 Task: Search one way flight ticket for 4 adults, 1 infant in seat and 1 infant on lap in premium economy from Lexington: Blue Grass Airport to Jackson: Jackson Hole Airport on 5-2-2023. Choice of flights is Southwest. Number of bags: 2 carry on bags and 1 checked bag. Price is upto 60000. Outbound departure time preference is 6:30.
Action: Mouse moved to (373, 330)
Screenshot: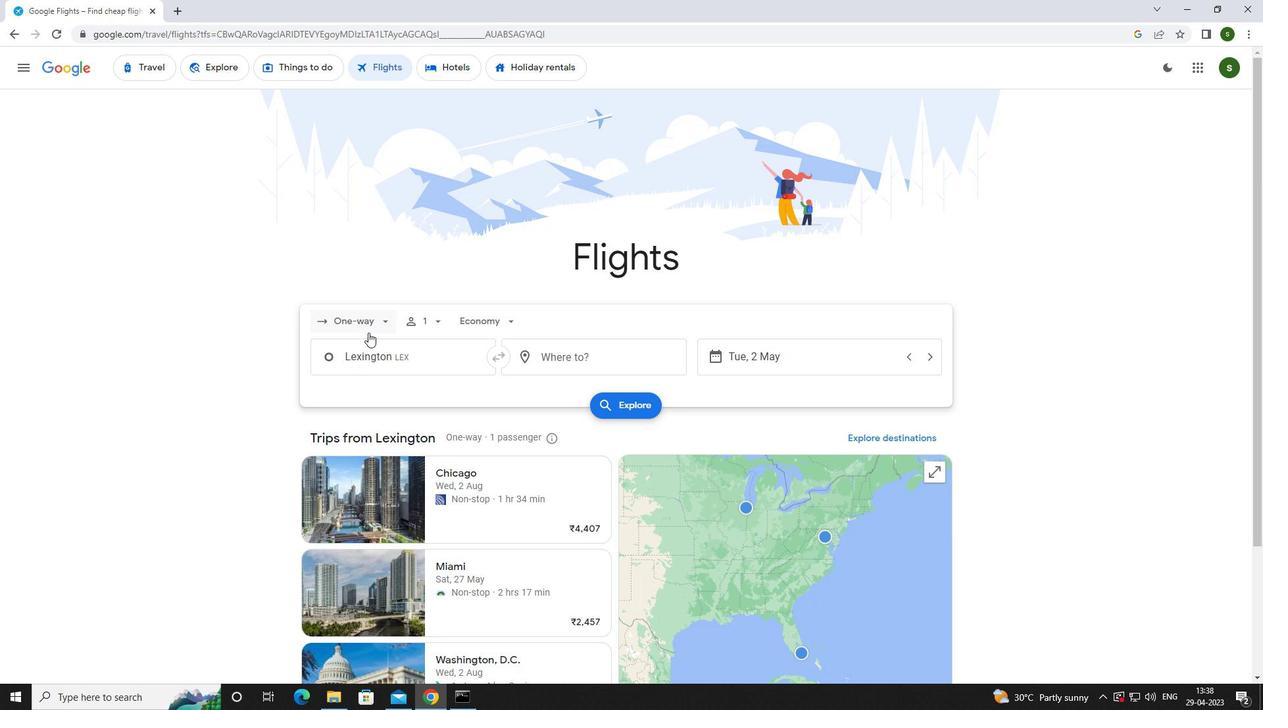 
Action: Mouse pressed left at (373, 330)
Screenshot: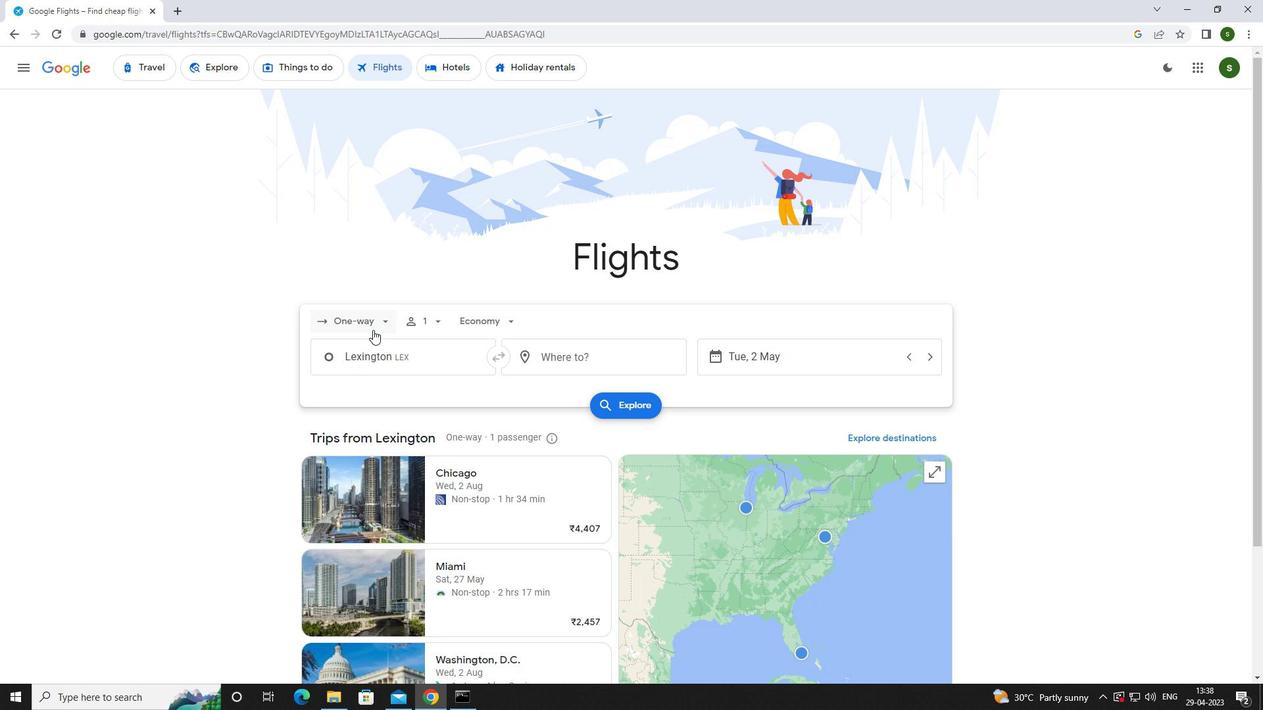 
Action: Mouse moved to (375, 379)
Screenshot: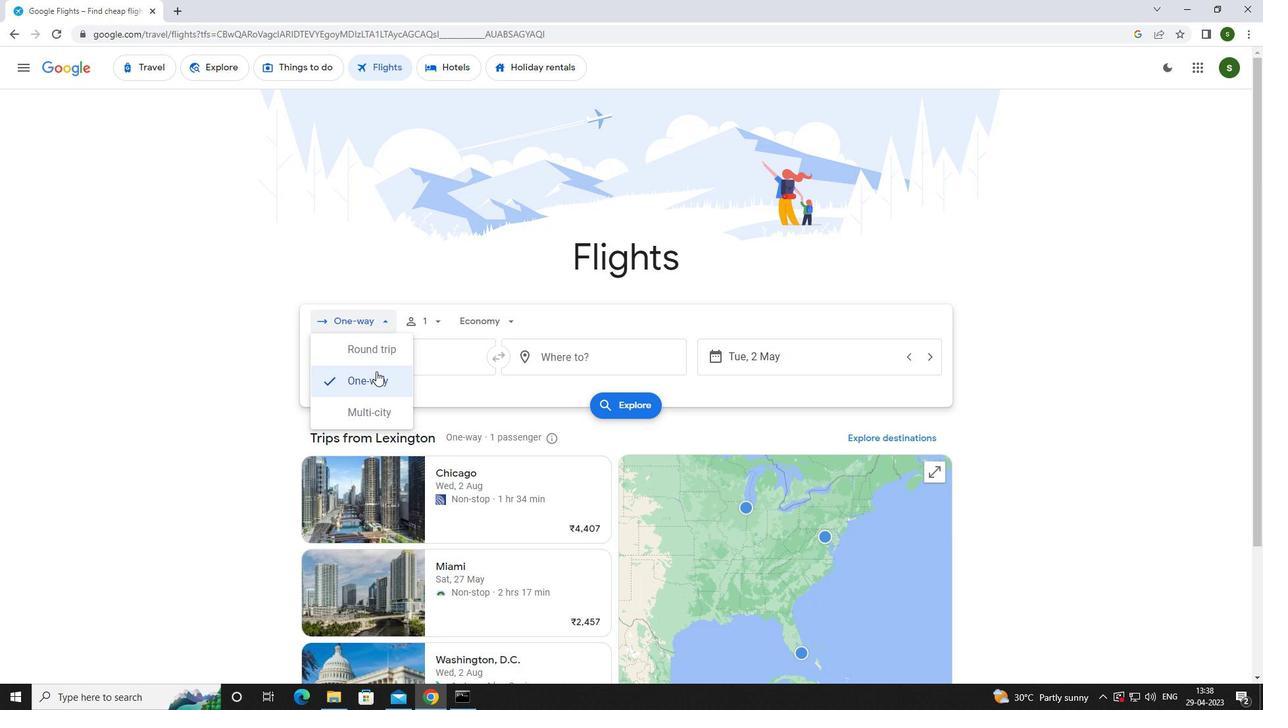 
Action: Mouse pressed left at (375, 379)
Screenshot: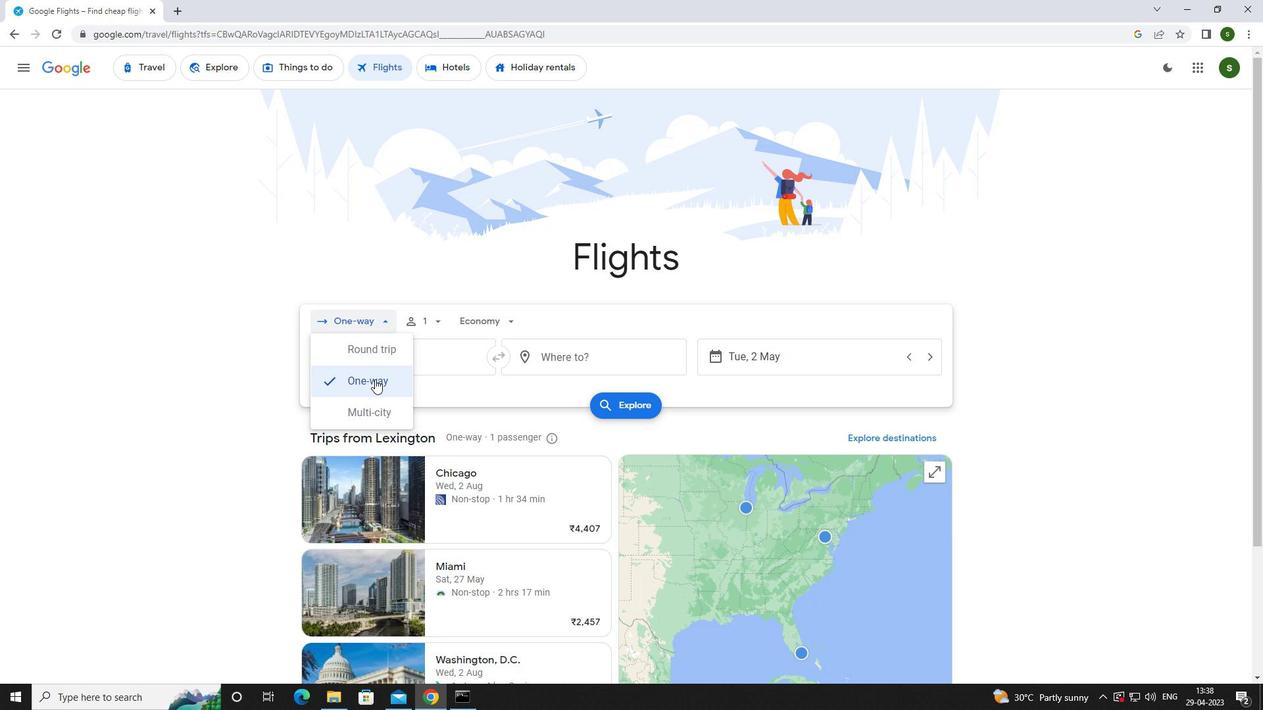 
Action: Mouse moved to (434, 322)
Screenshot: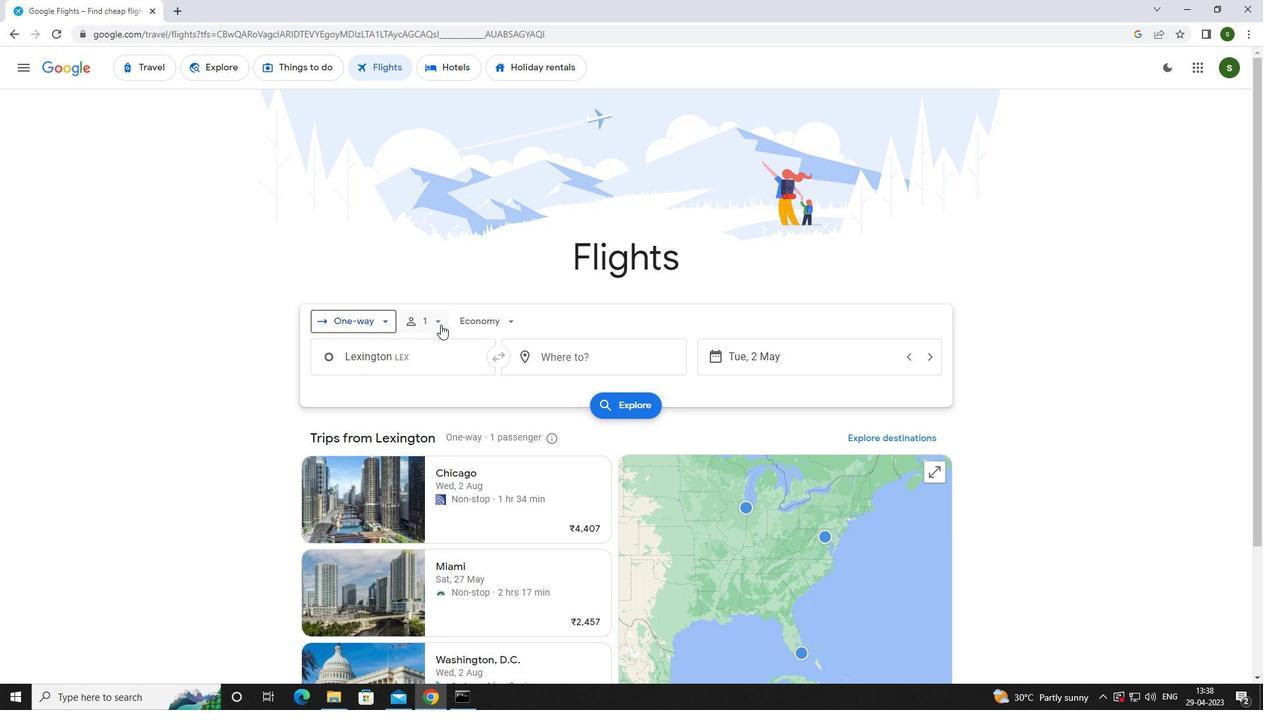
Action: Mouse pressed left at (434, 322)
Screenshot: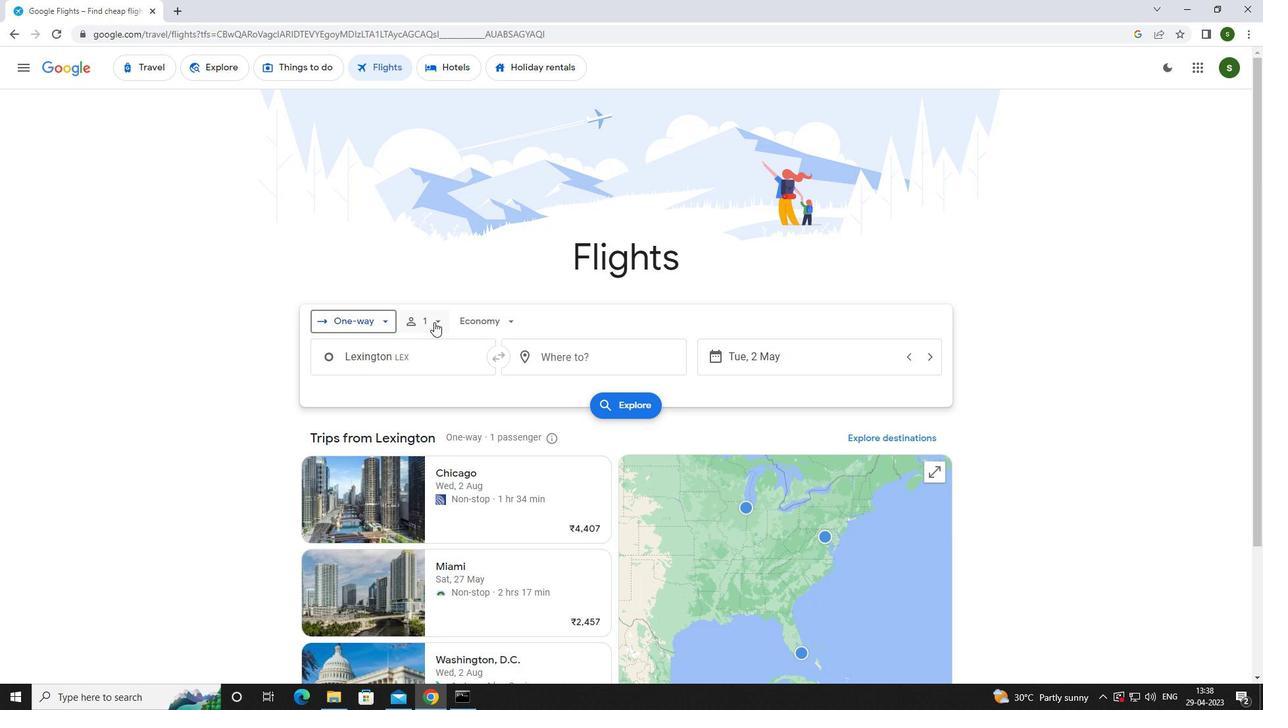 
Action: Mouse moved to (540, 355)
Screenshot: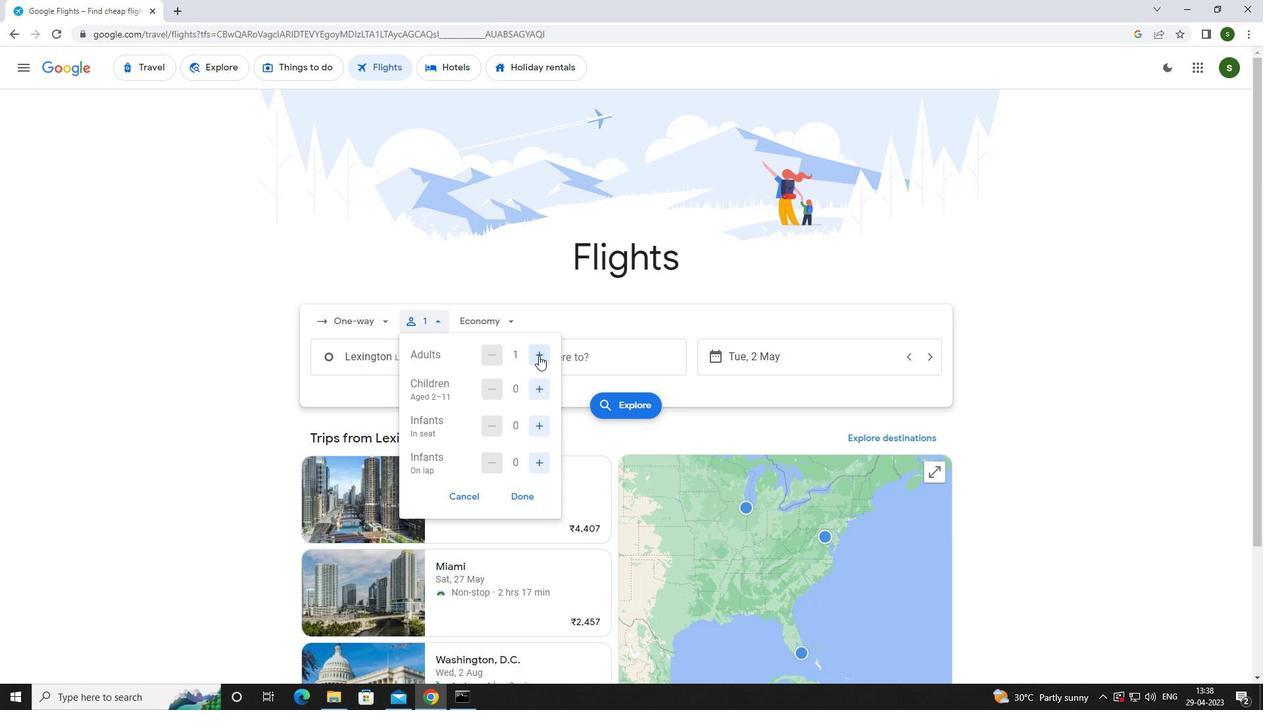 
Action: Mouse pressed left at (540, 355)
Screenshot: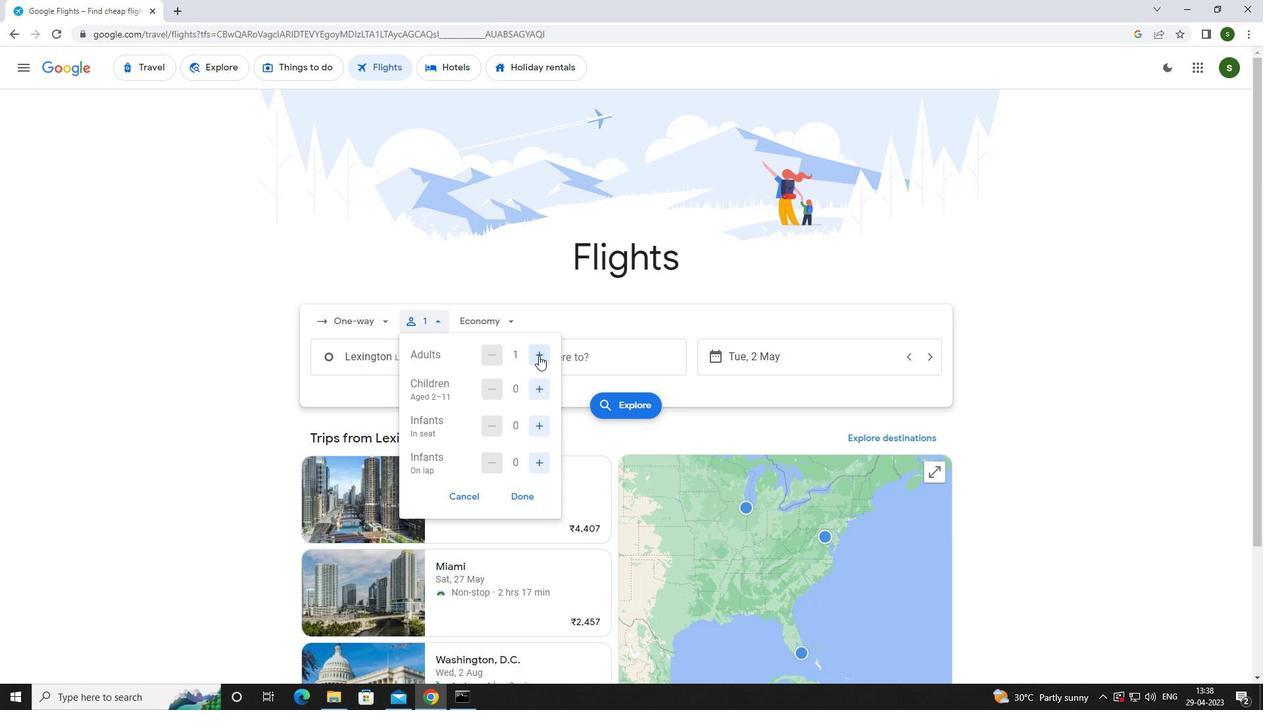 
Action: Mouse pressed left at (540, 355)
Screenshot: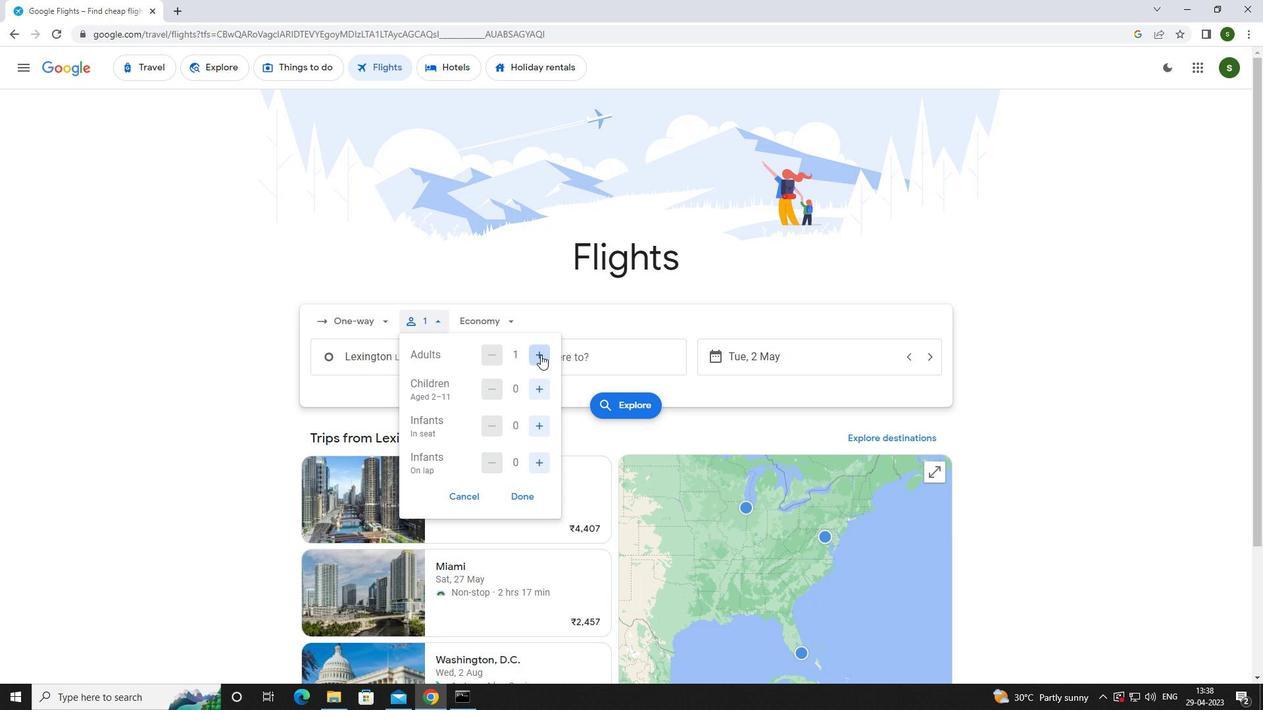 
Action: Mouse pressed left at (540, 355)
Screenshot: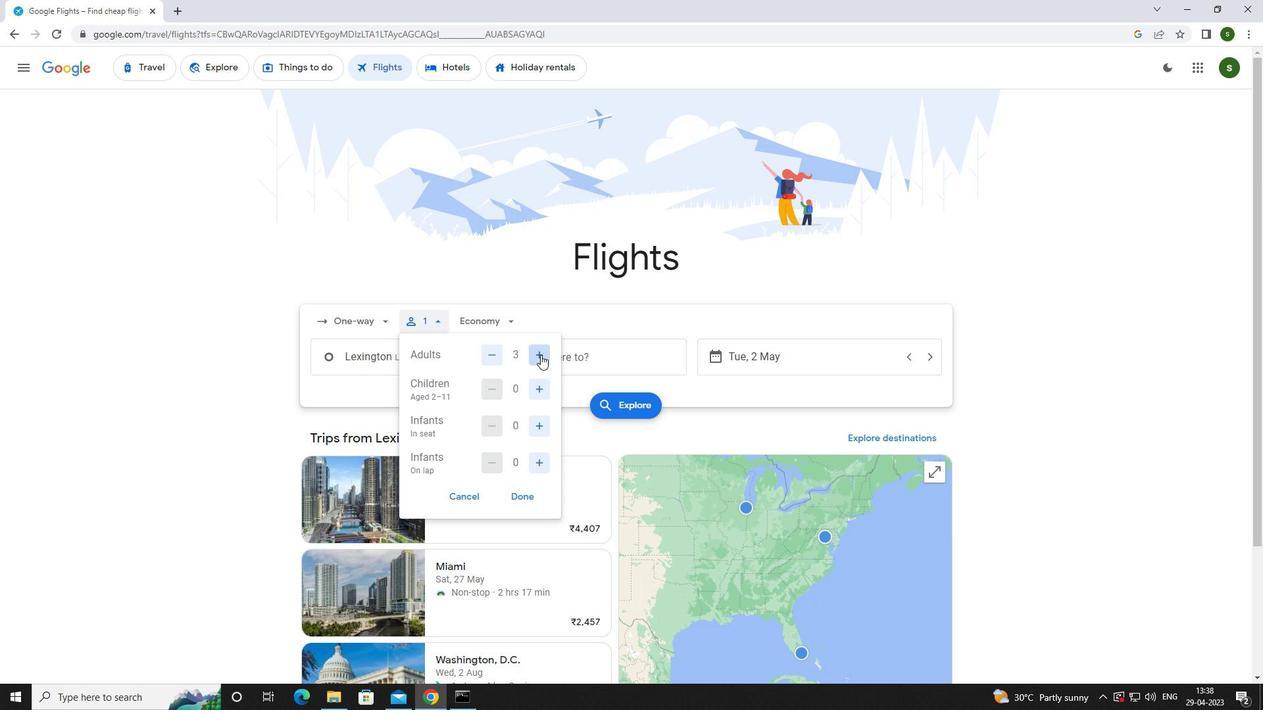 
Action: Mouse moved to (538, 429)
Screenshot: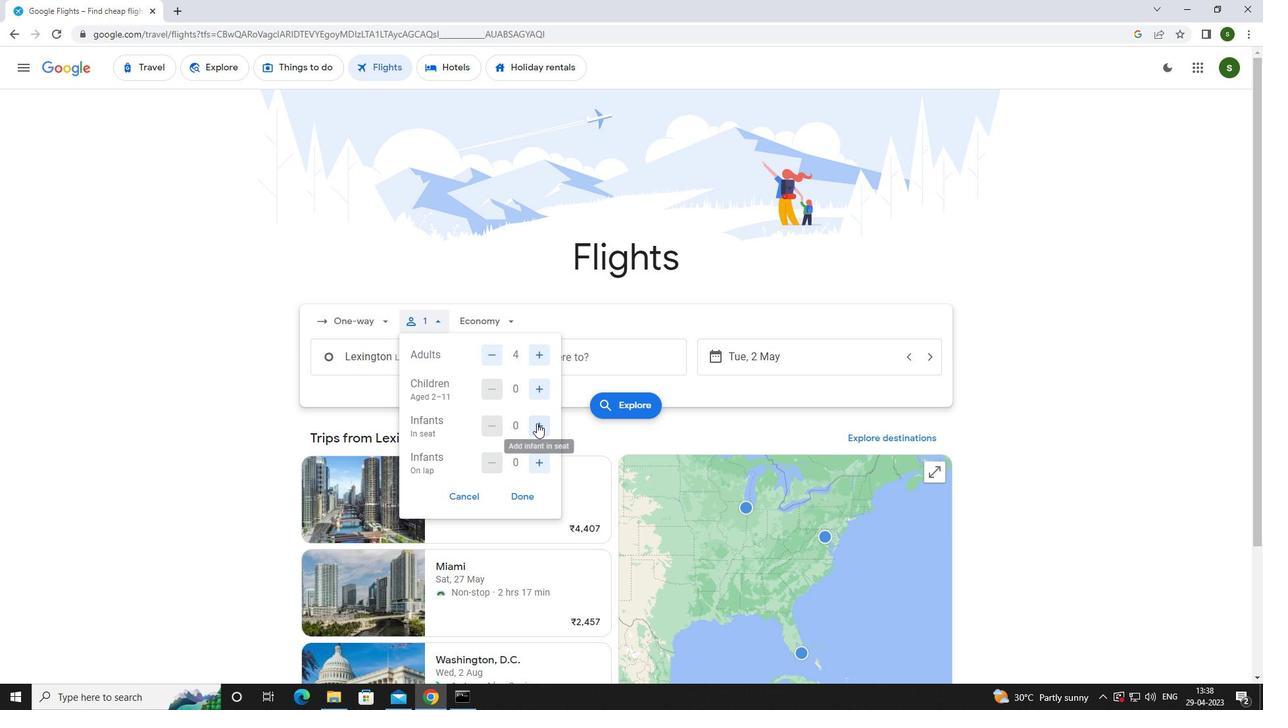 
Action: Mouse pressed left at (538, 429)
Screenshot: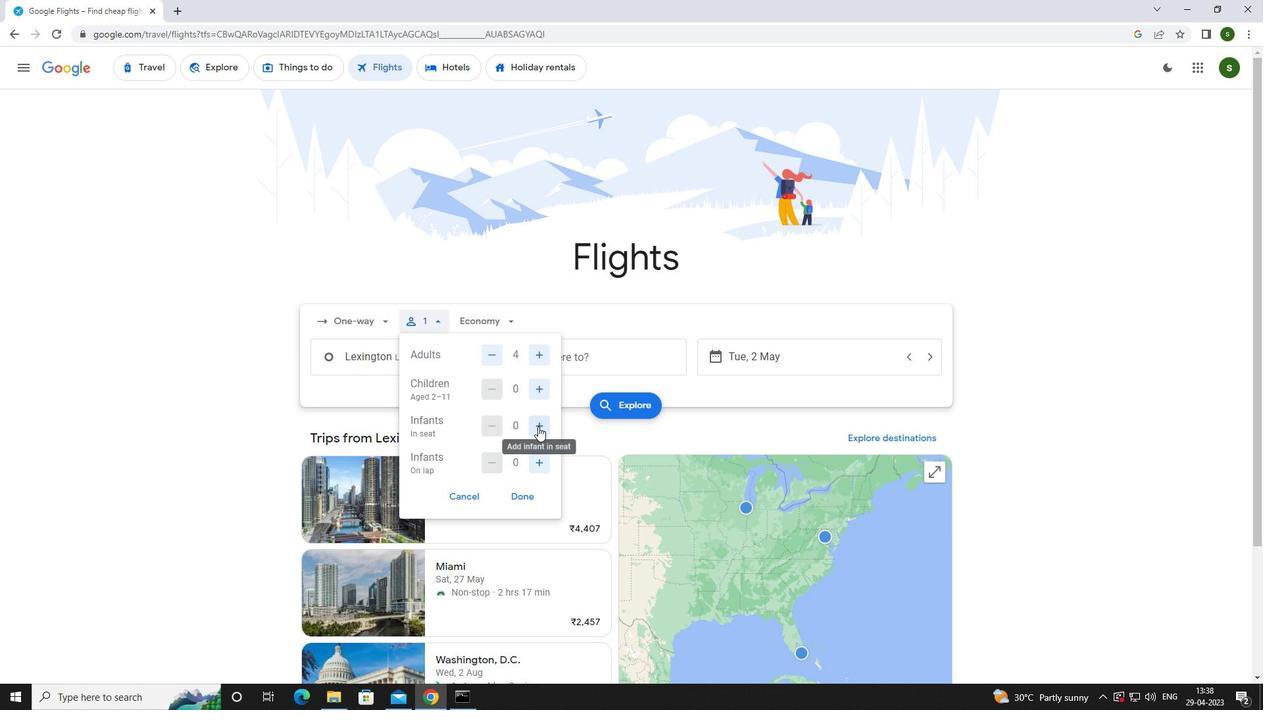 
Action: Mouse moved to (541, 463)
Screenshot: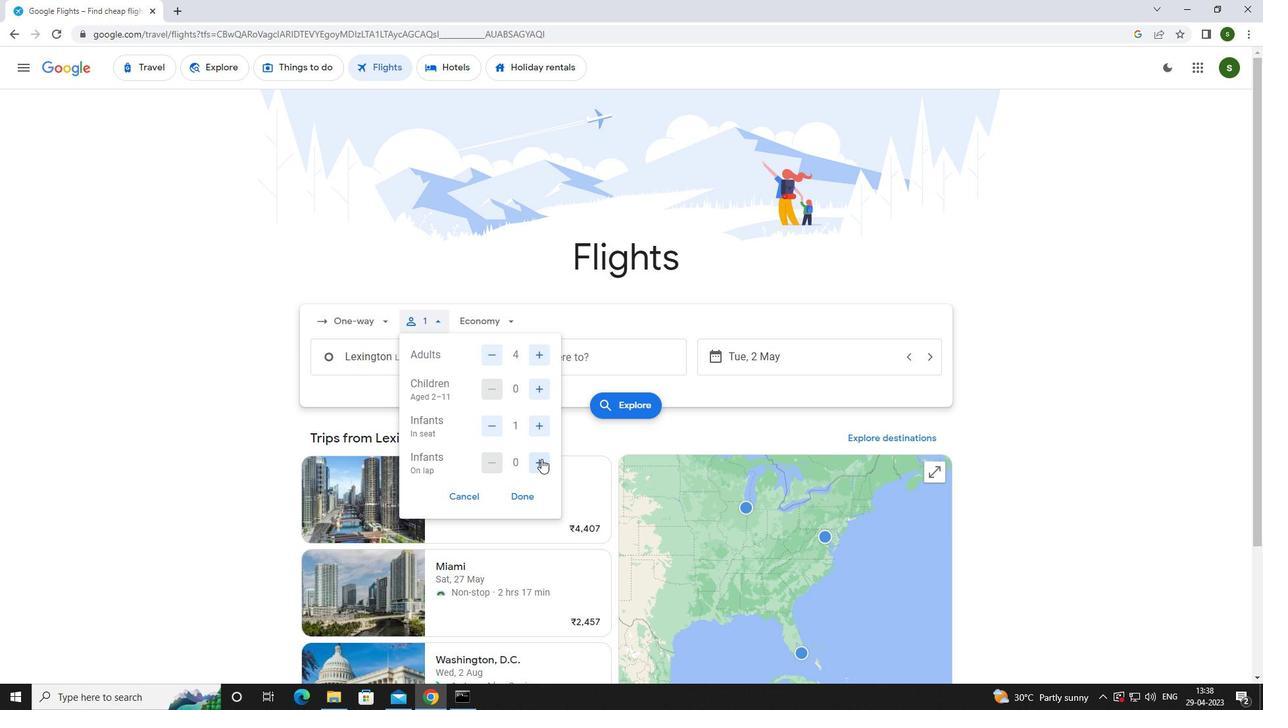 
Action: Mouse pressed left at (541, 463)
Screenshot: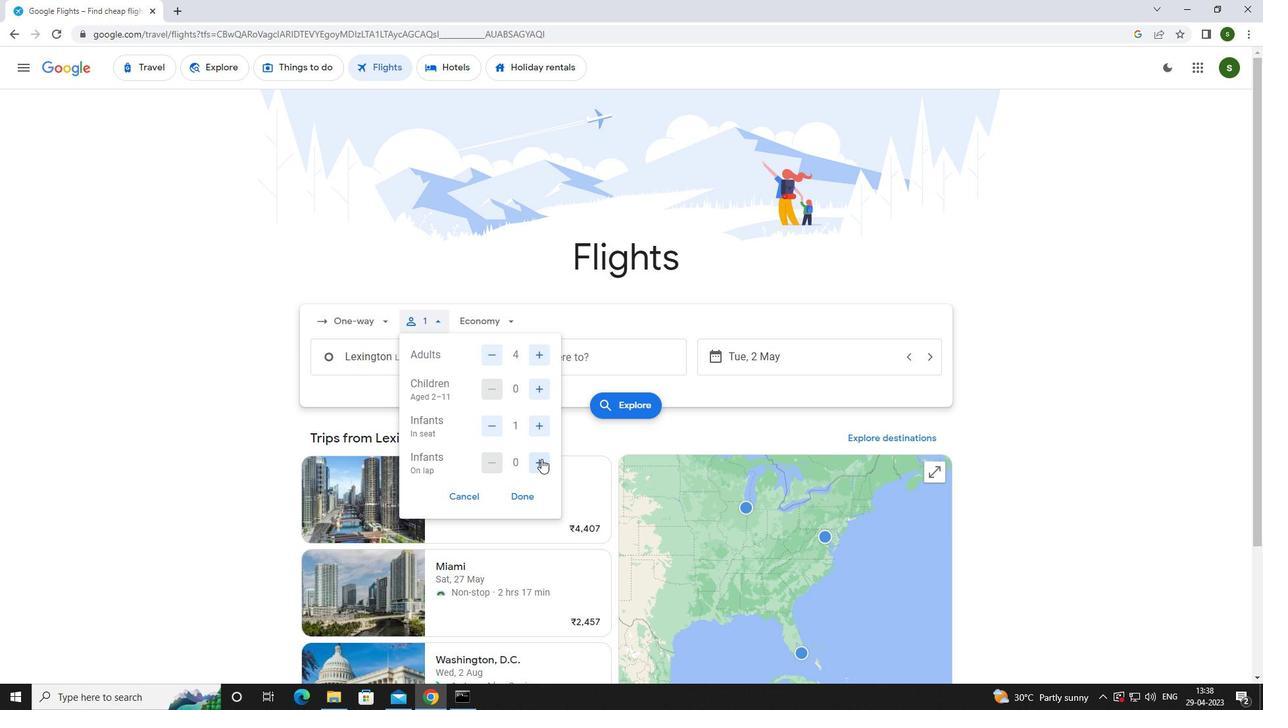 
Action: Mouse moved to (501, 323)
Screenshot: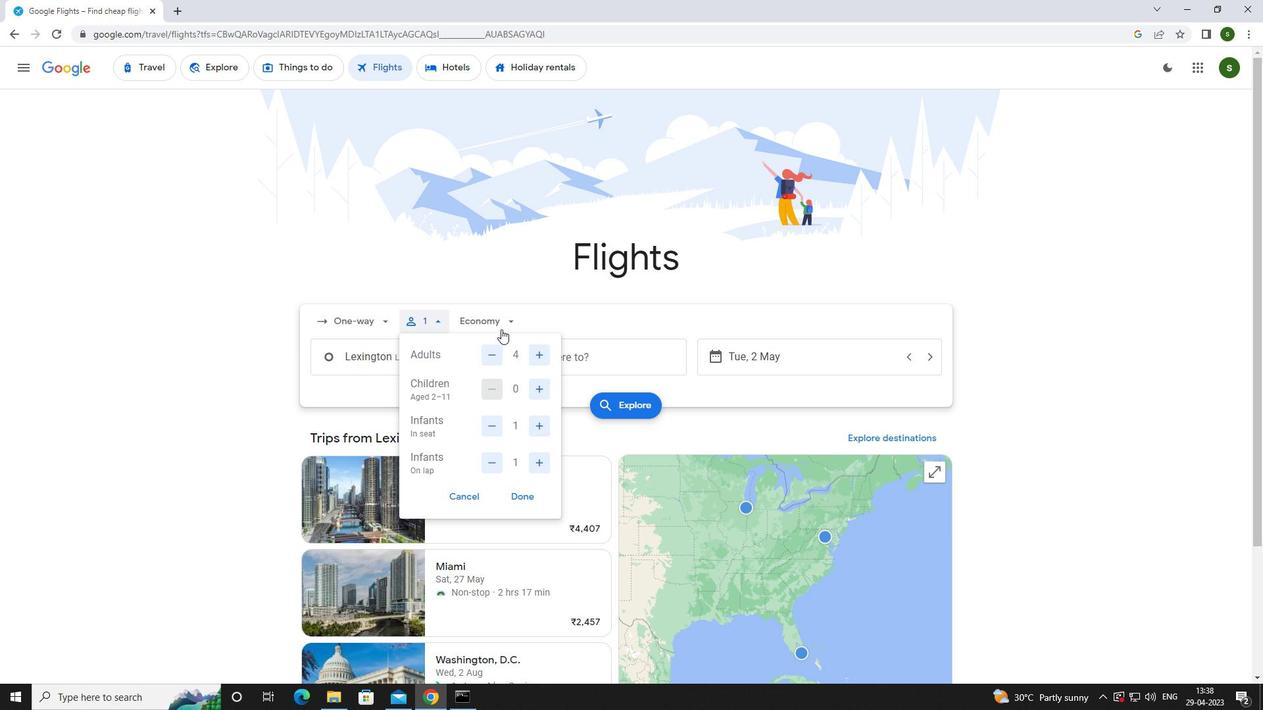 
Action: Mouse pressed left at (501, 323)
Screenshot: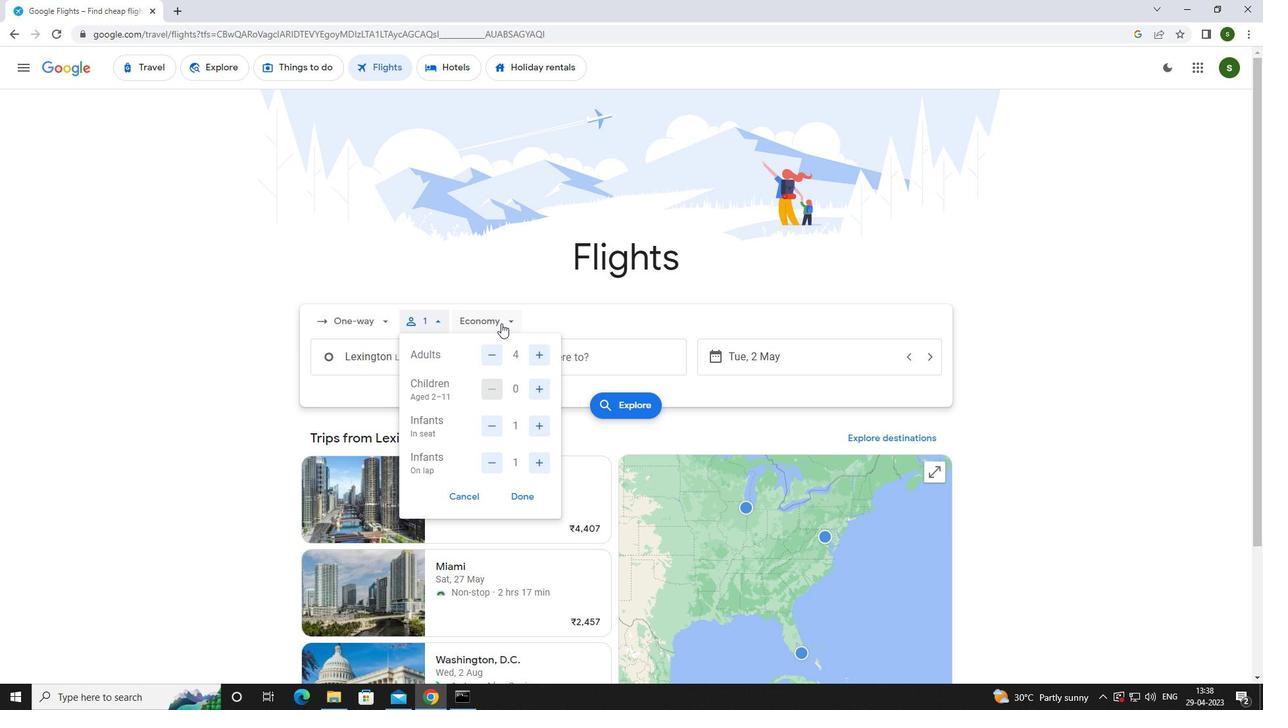 
Action: Mouse moved to (509, 379)
Screenshot: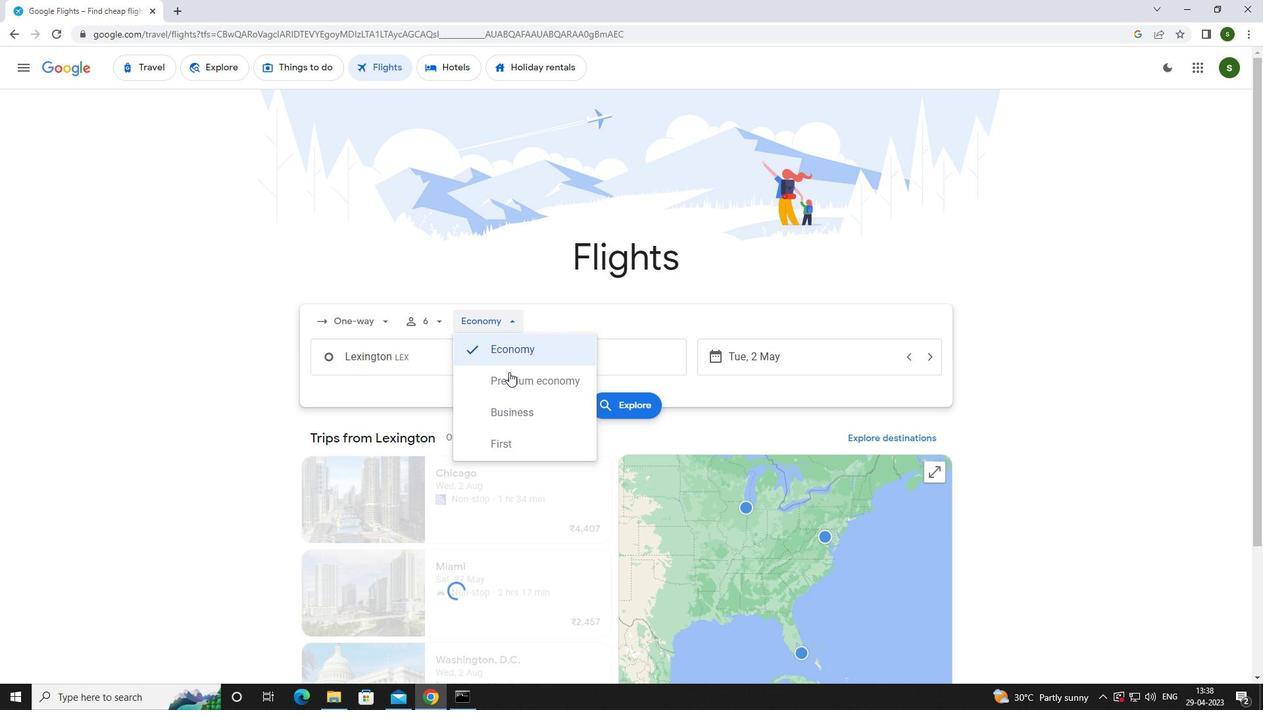 
Action: Mouse pressed left at (509, 379)
Screenshot: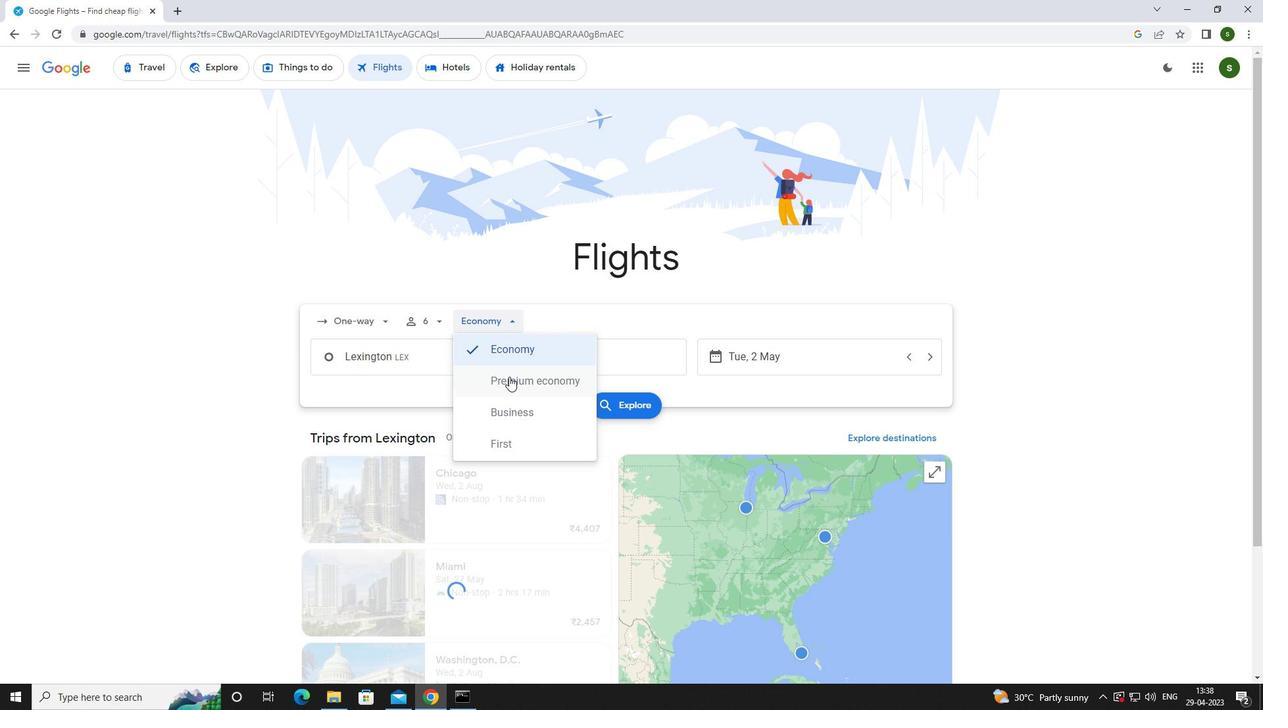 
Action: Mouse moved to (431, 368)
Screenshot: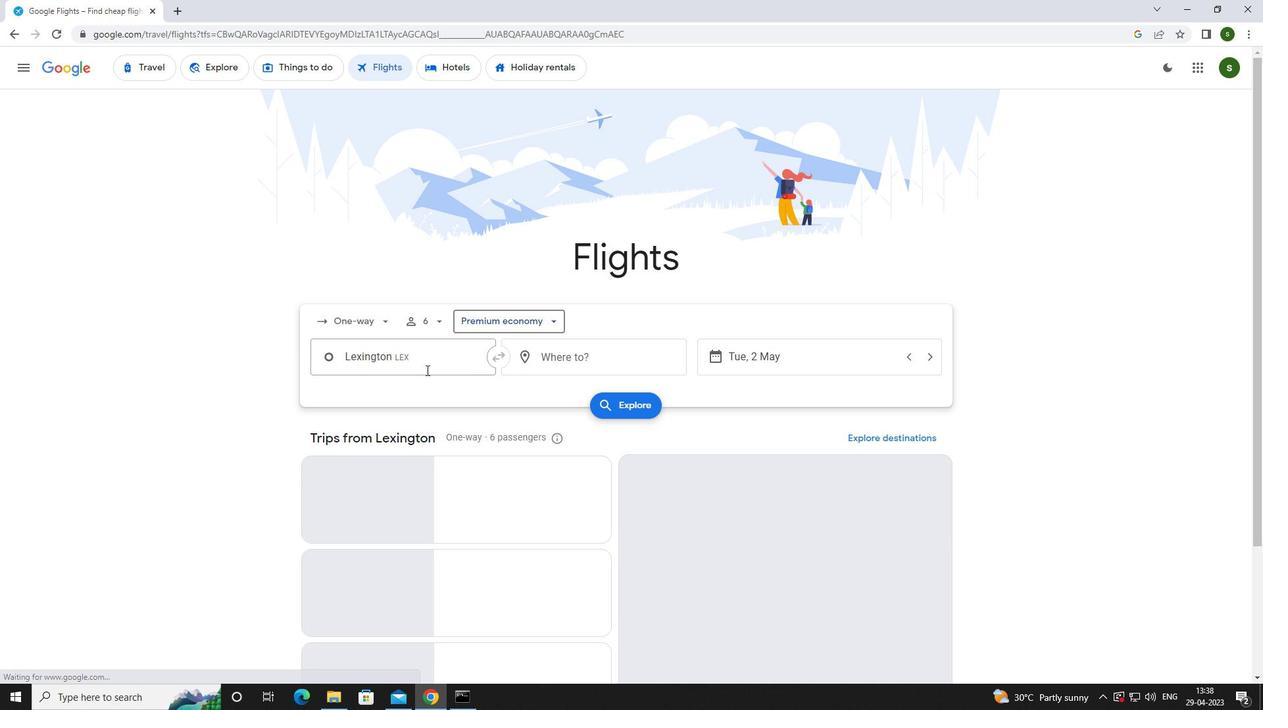 
Action: Mouse pressed left at (431, 368)
Screenshot: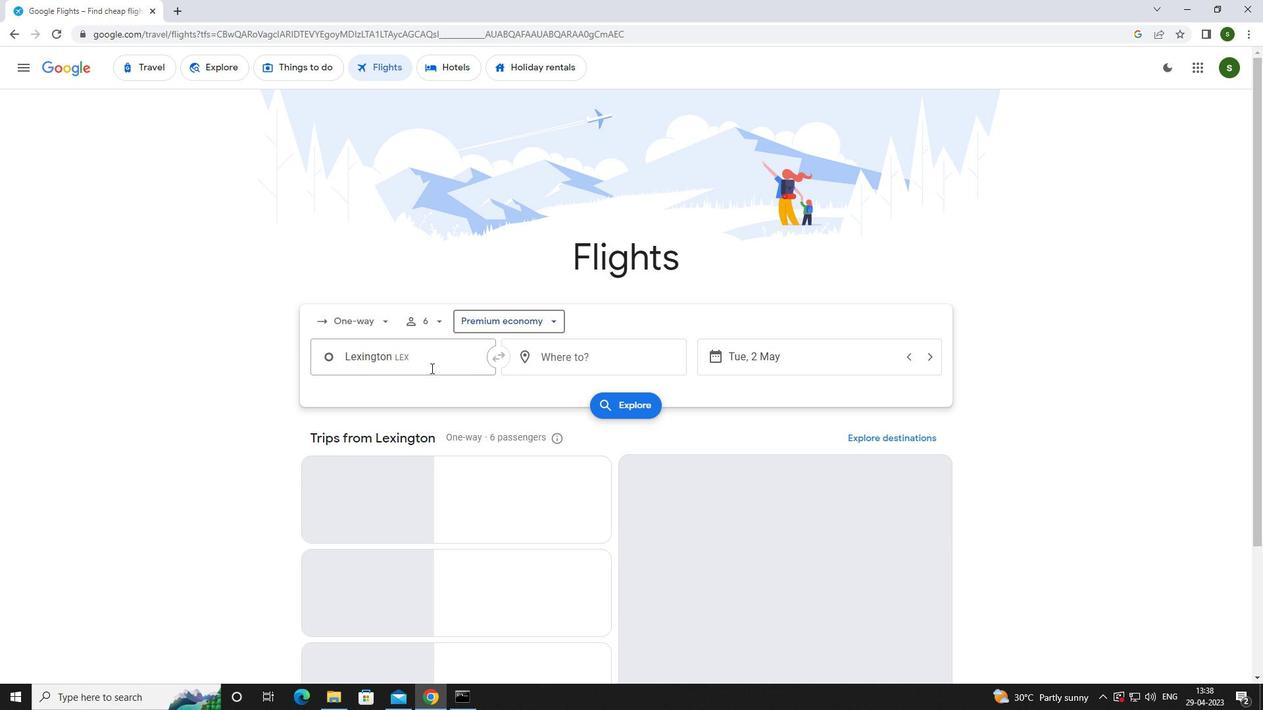 
Action: Key pressed b<Key.caps_lock>lue<Key.space><Key.caps_lock>g<Key.caps_lock>Rass
Screenshot: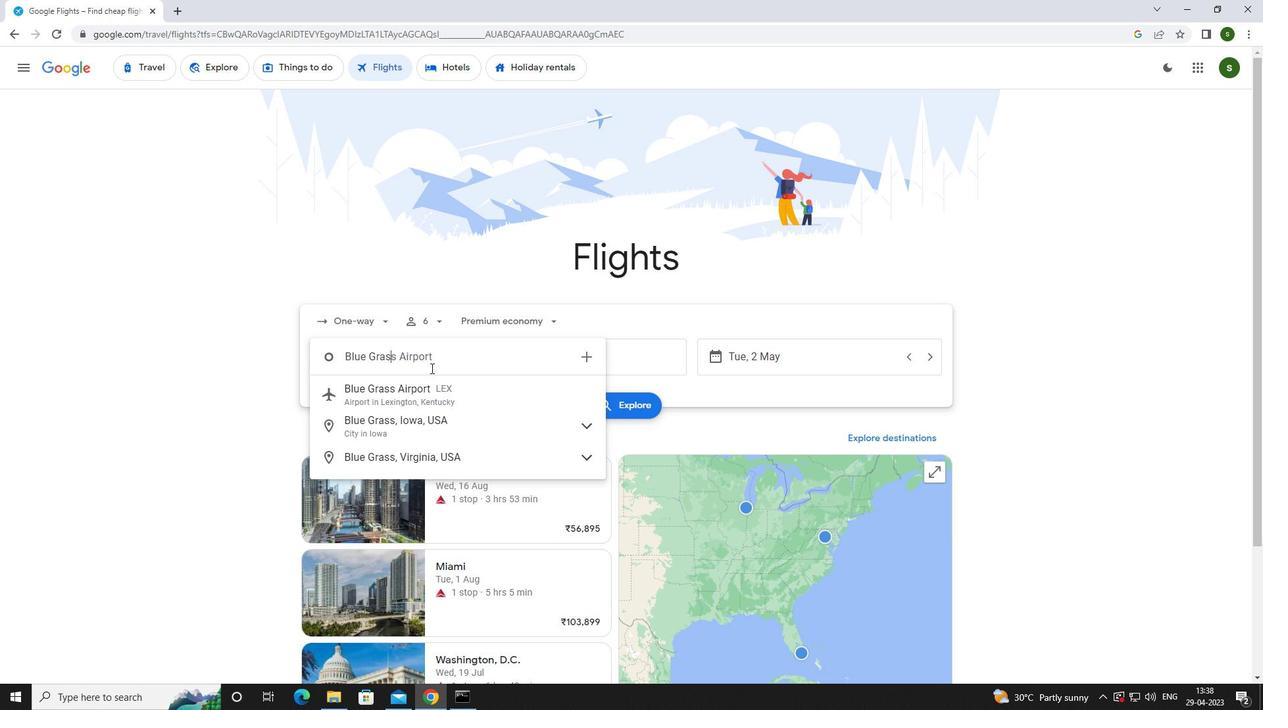 
Action: Mouse moved to (439, 405)
Screenshot: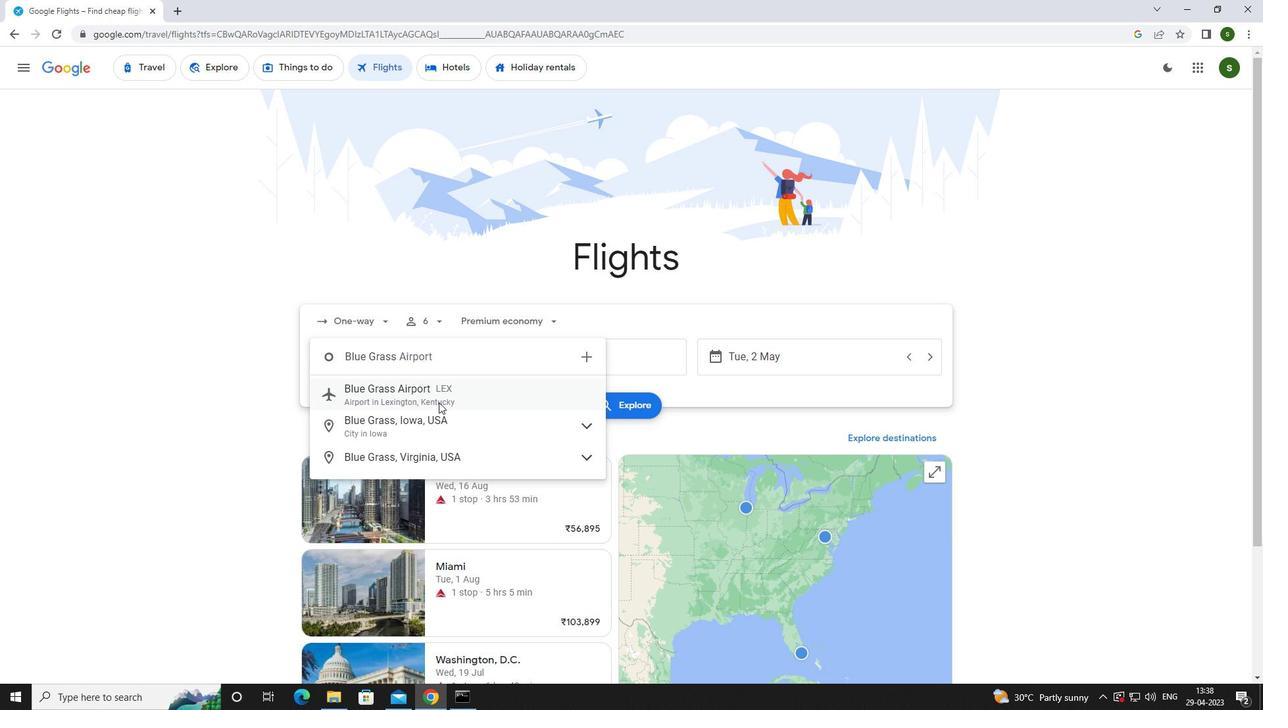 
Action: Mouse pressed left at (439, 405)
Screenshot: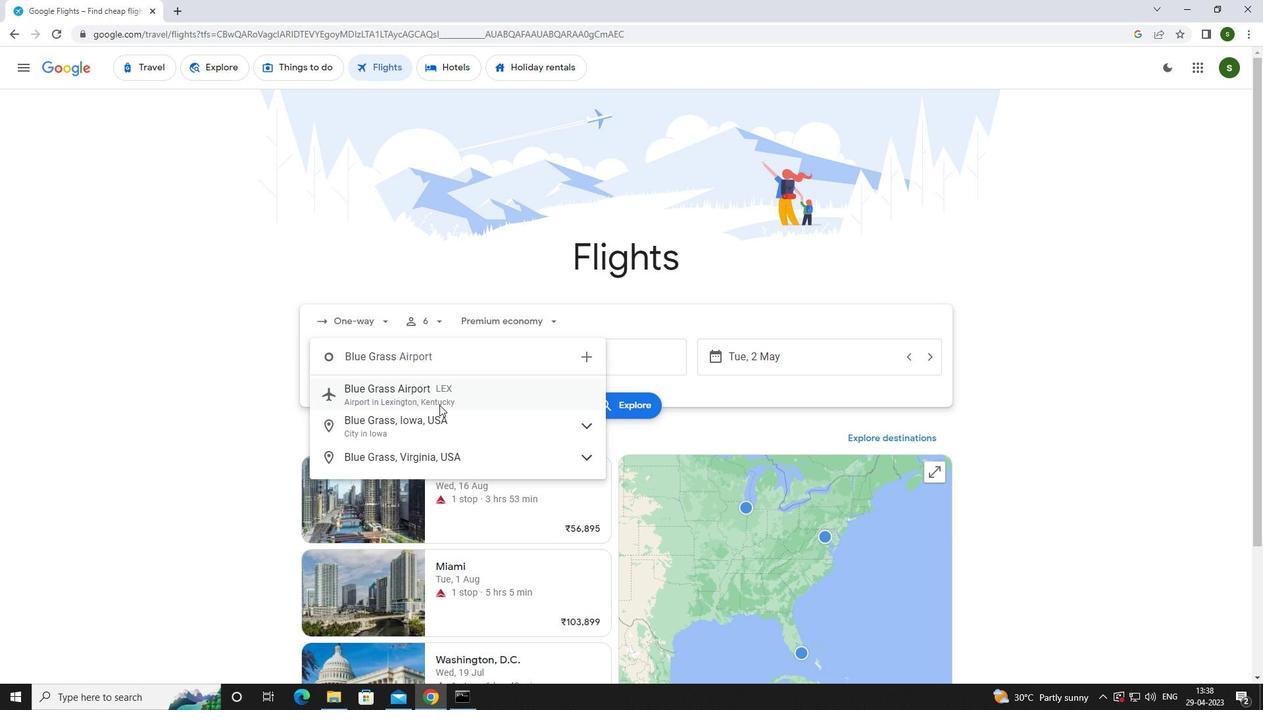 
Action: Mouse moved to (563, 365)
Screenshot: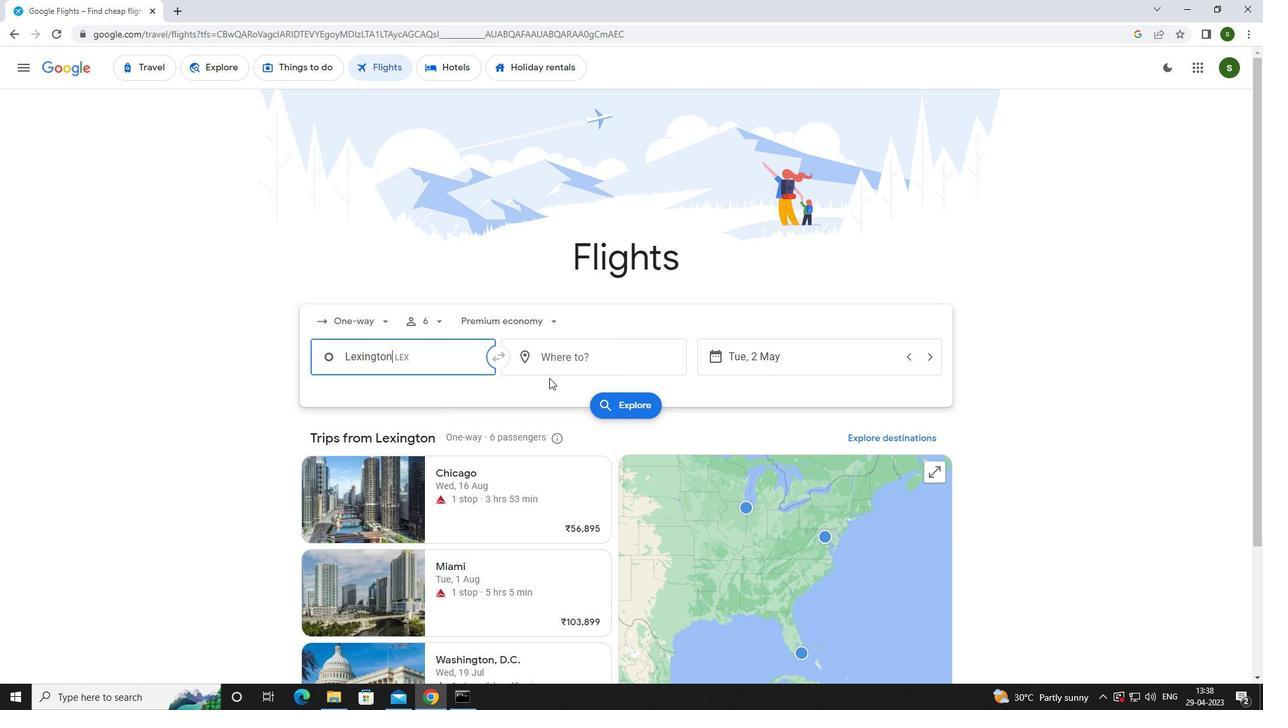 
Action: Mouse pressed left at (563, 365)
Screenshot: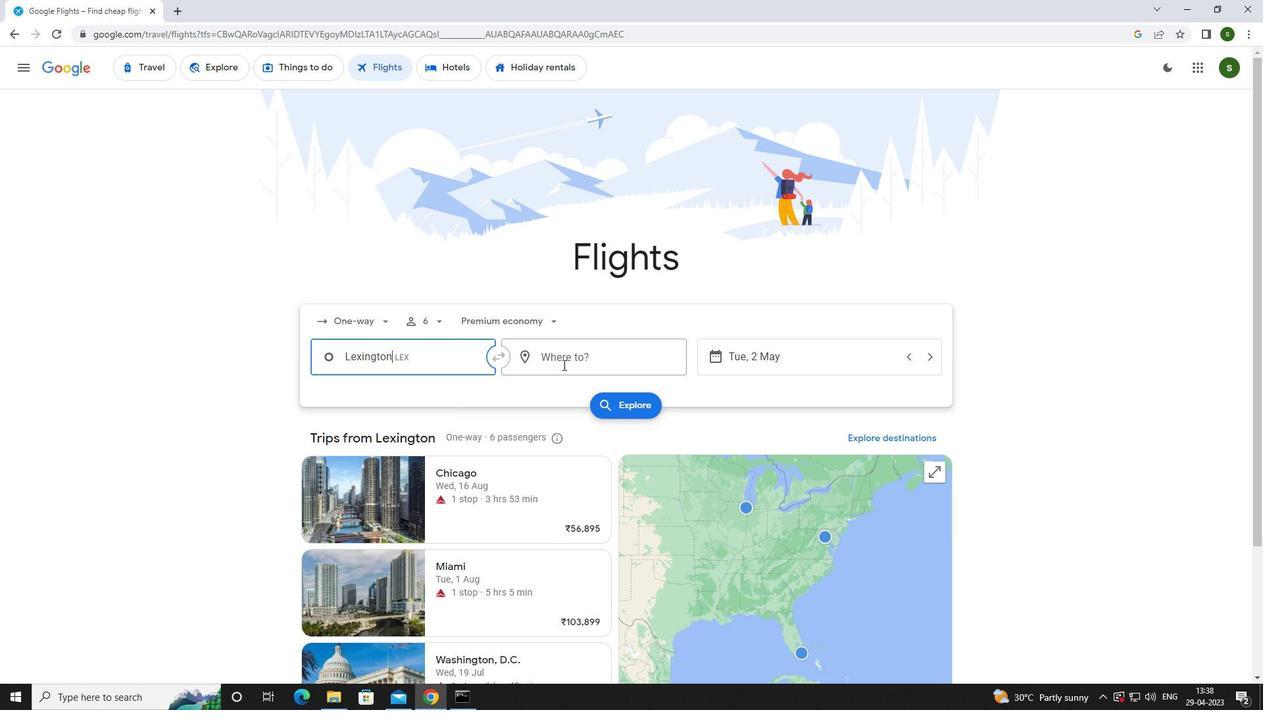 
Action: Mouse moved to (506, 386)
Screenshot: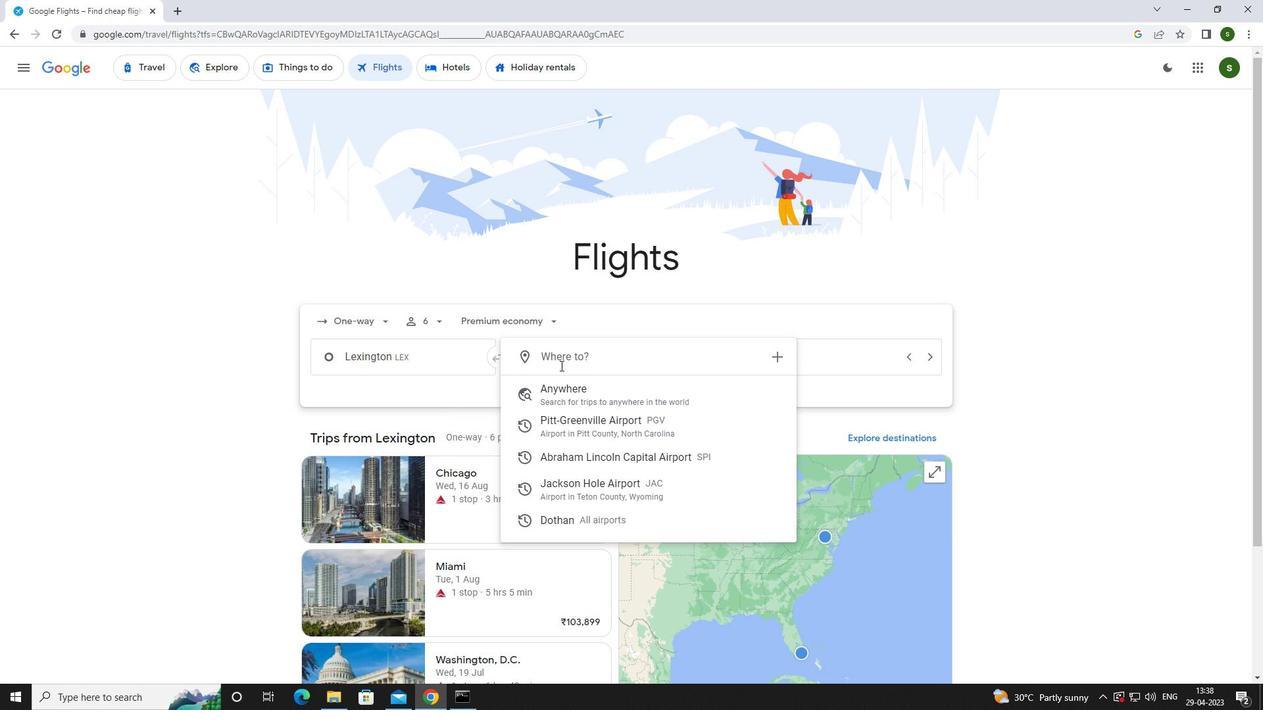 
Action: Key pressed <Key.caps_lock>j<Key.caps_lock>ackson<Key.space><Key.caps_lock>h<Key.caps_lock>ole
Screenshot: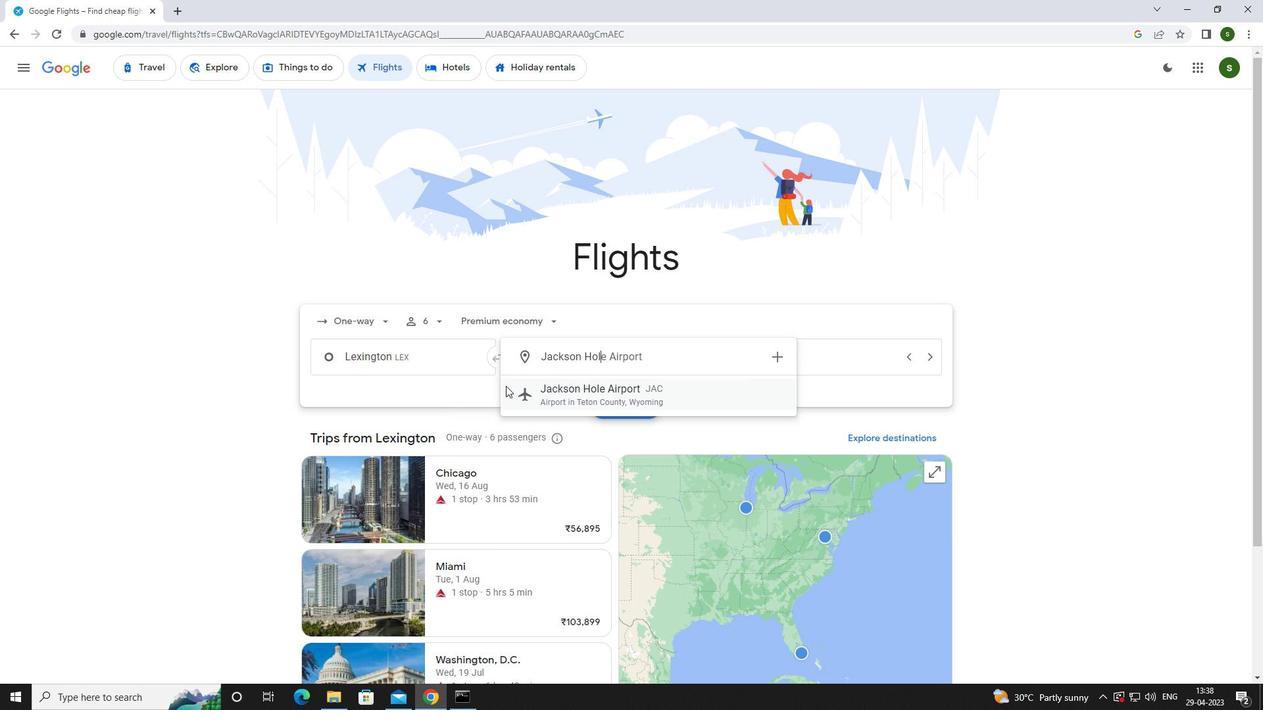 
Action: Mouse moved to (588, 386)
Screenshot: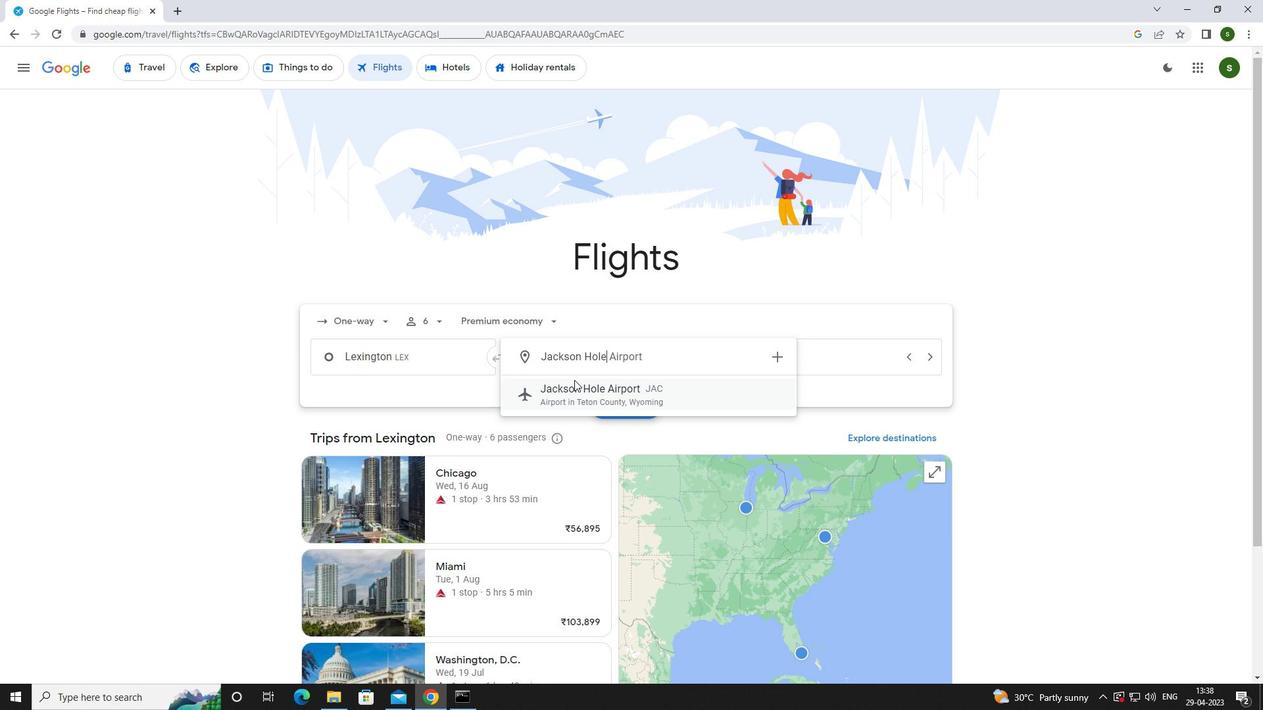
Action: Mouse pressed left at (588, 386)
Screenshot: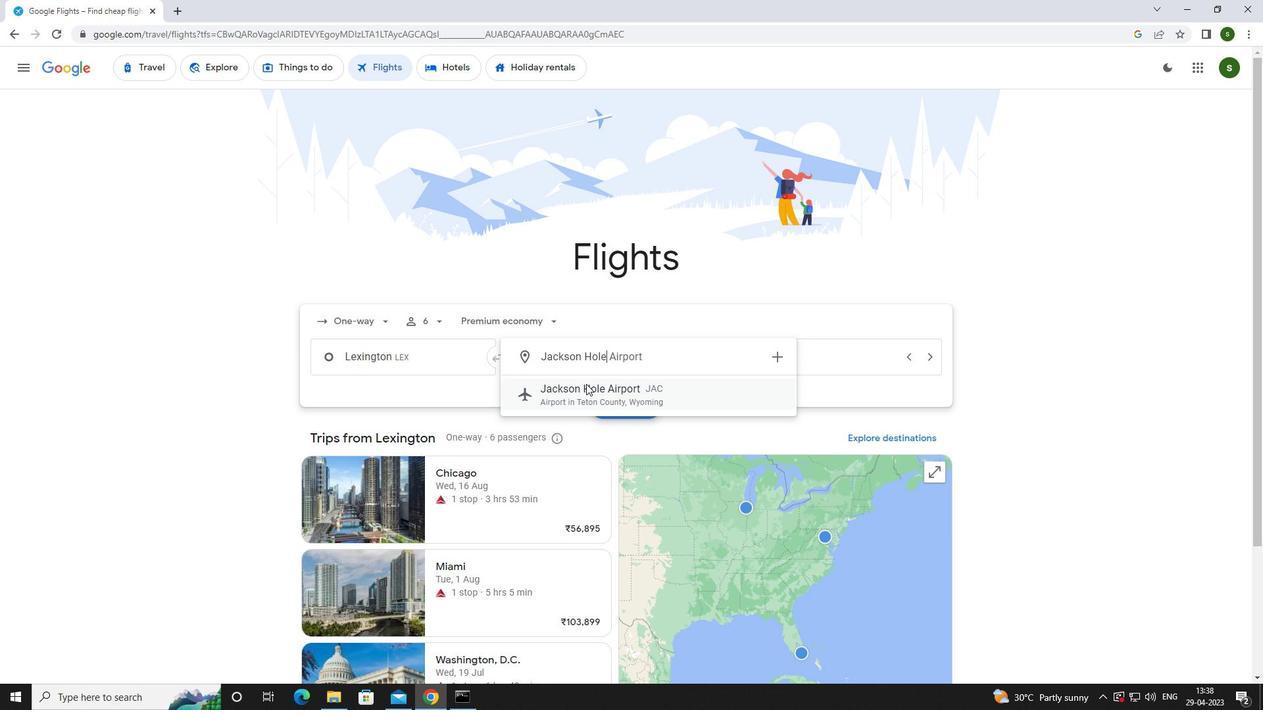
Action: Mouse moved to (790, 357)
Screenshot: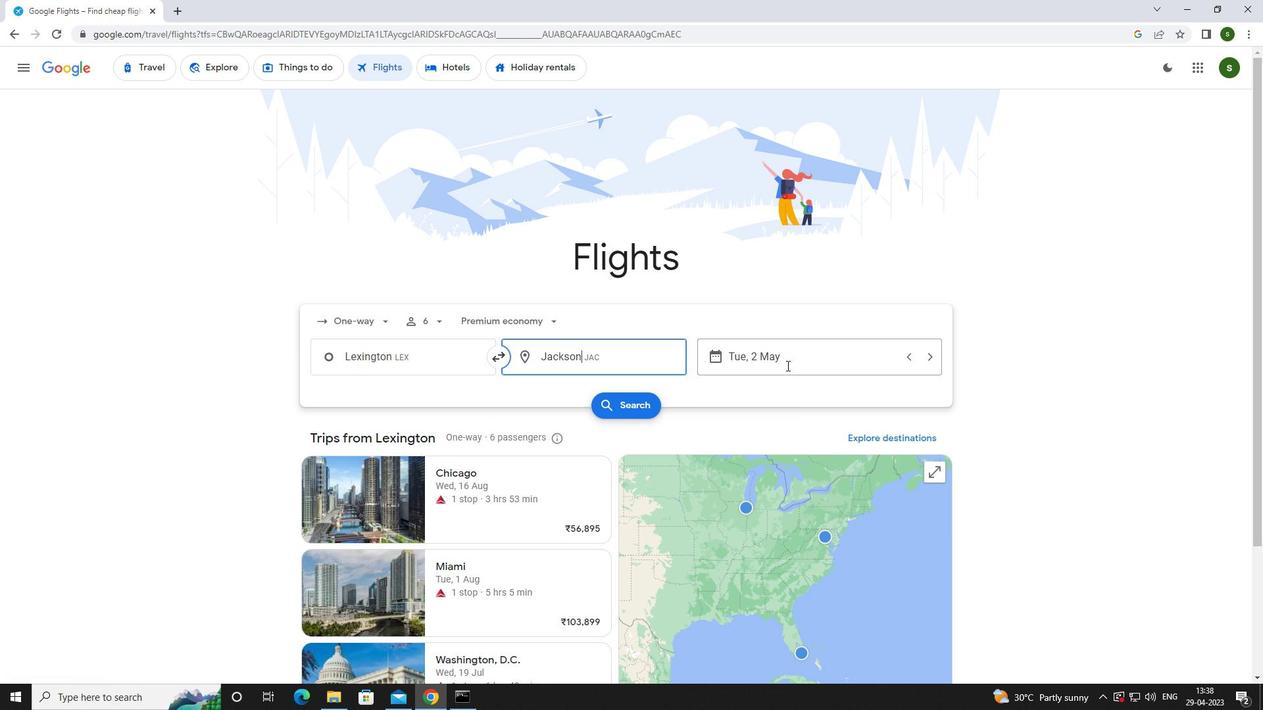 
Action: Mouse pressed left at (790, 357)
Screenshot: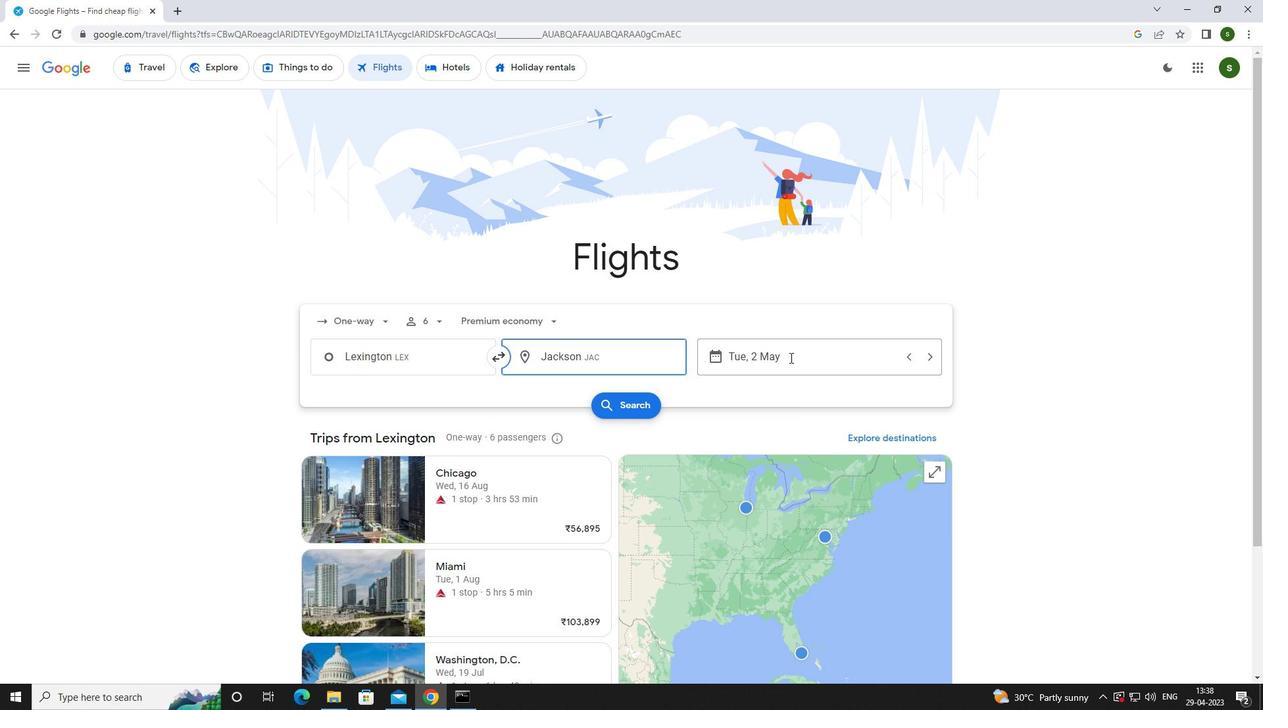 
Action: Mouse moved to (790, 440)
Screenshot: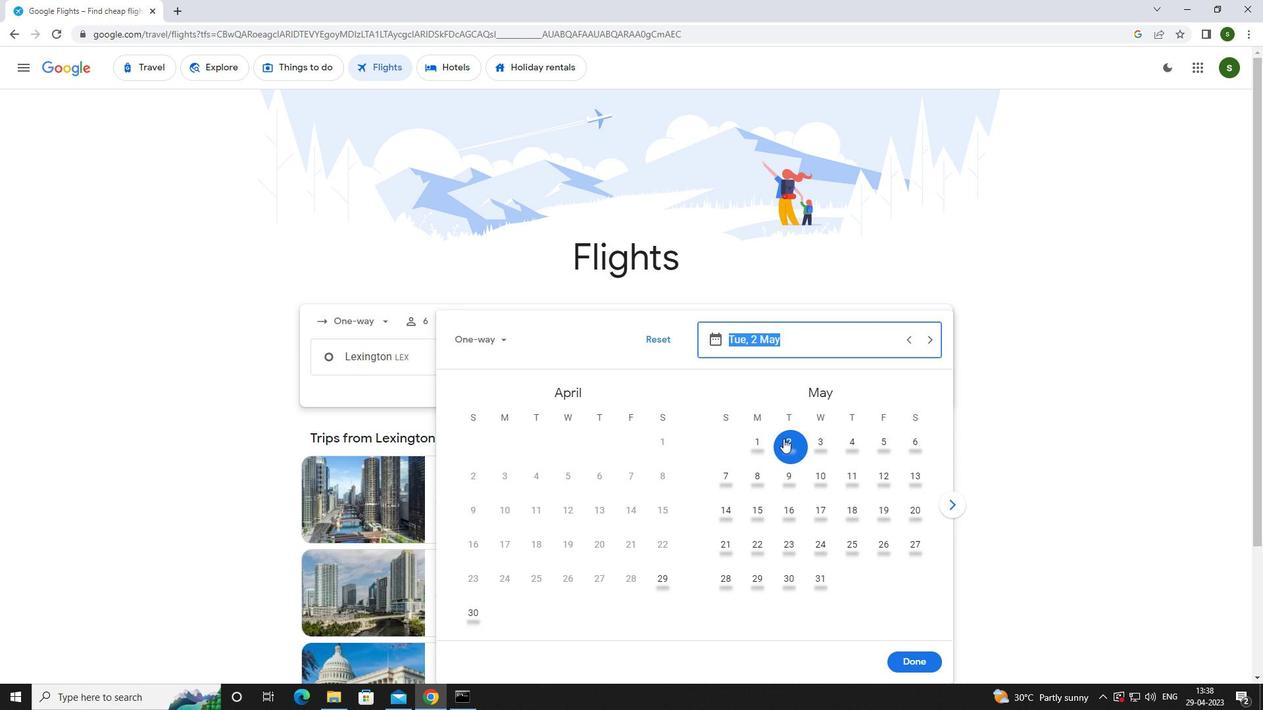 
Action: Mouse pressed left at (790, 440)
Screenshot: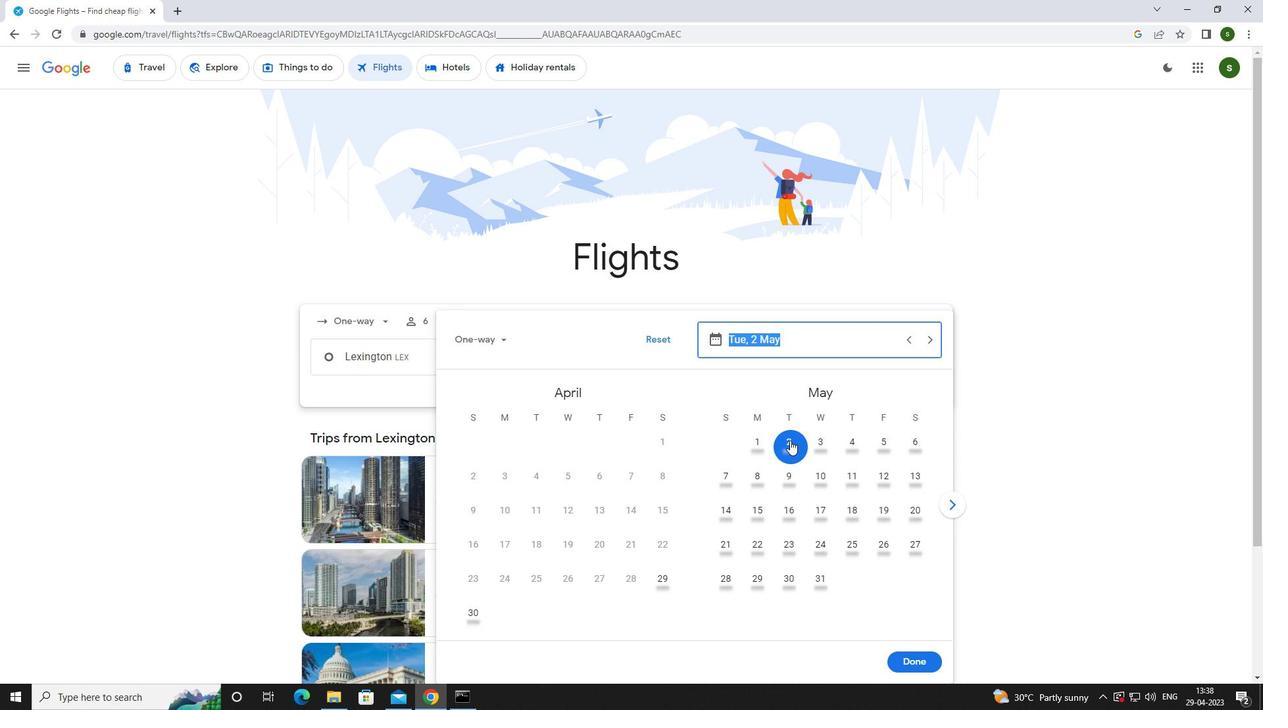 
Action: Mouse moved to (908, 656)
Screenshot: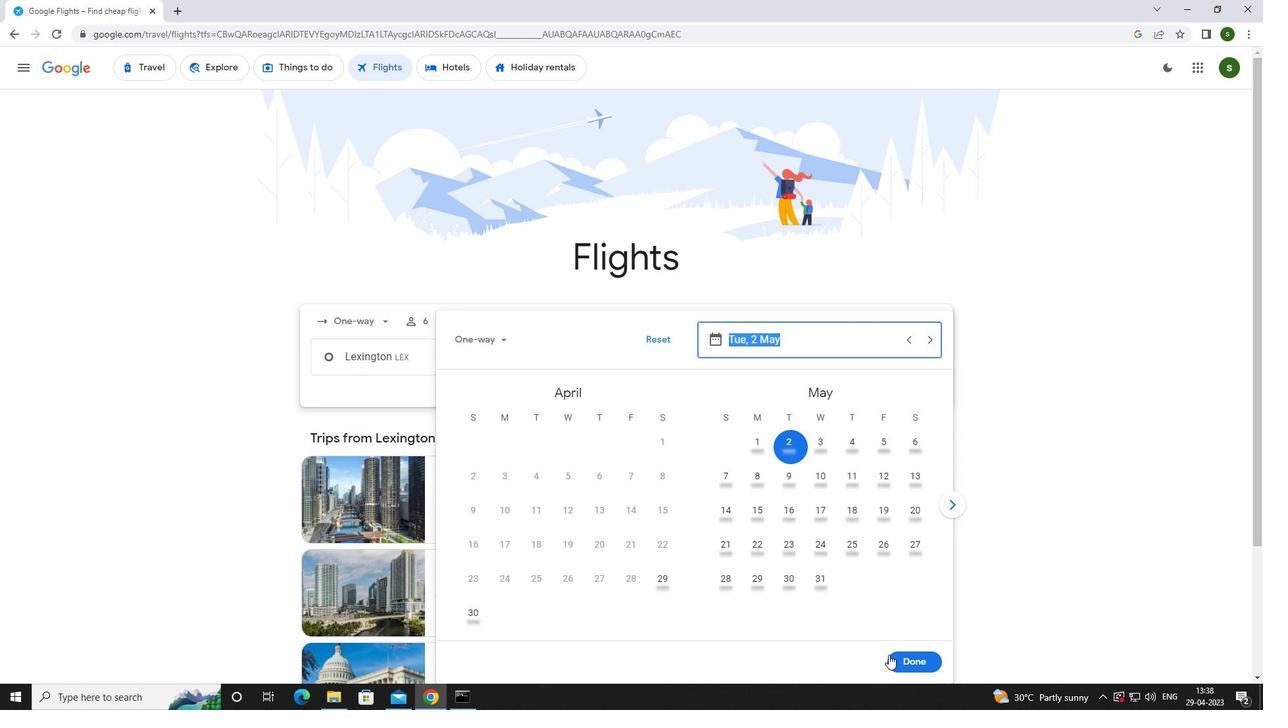
Action: Mouse pressed left at (908, 656)
Screenshot: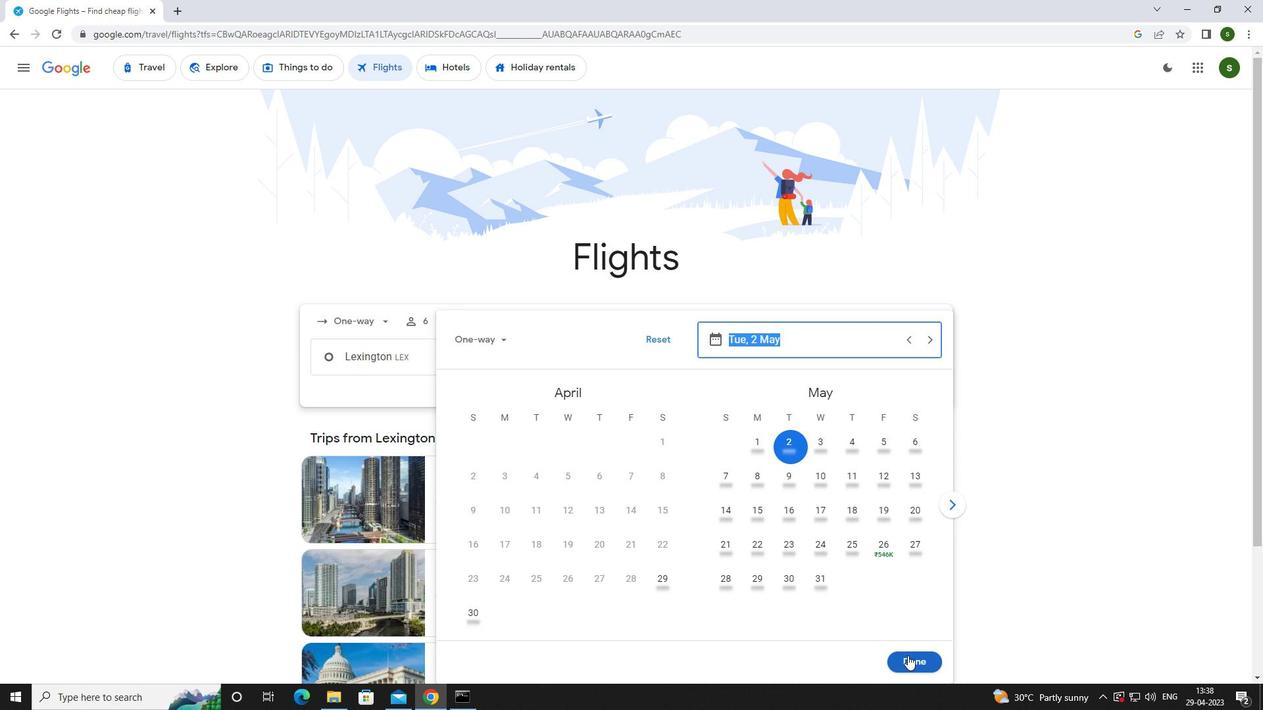 
Action: Mouse moved to (633, 406)
Screenshot: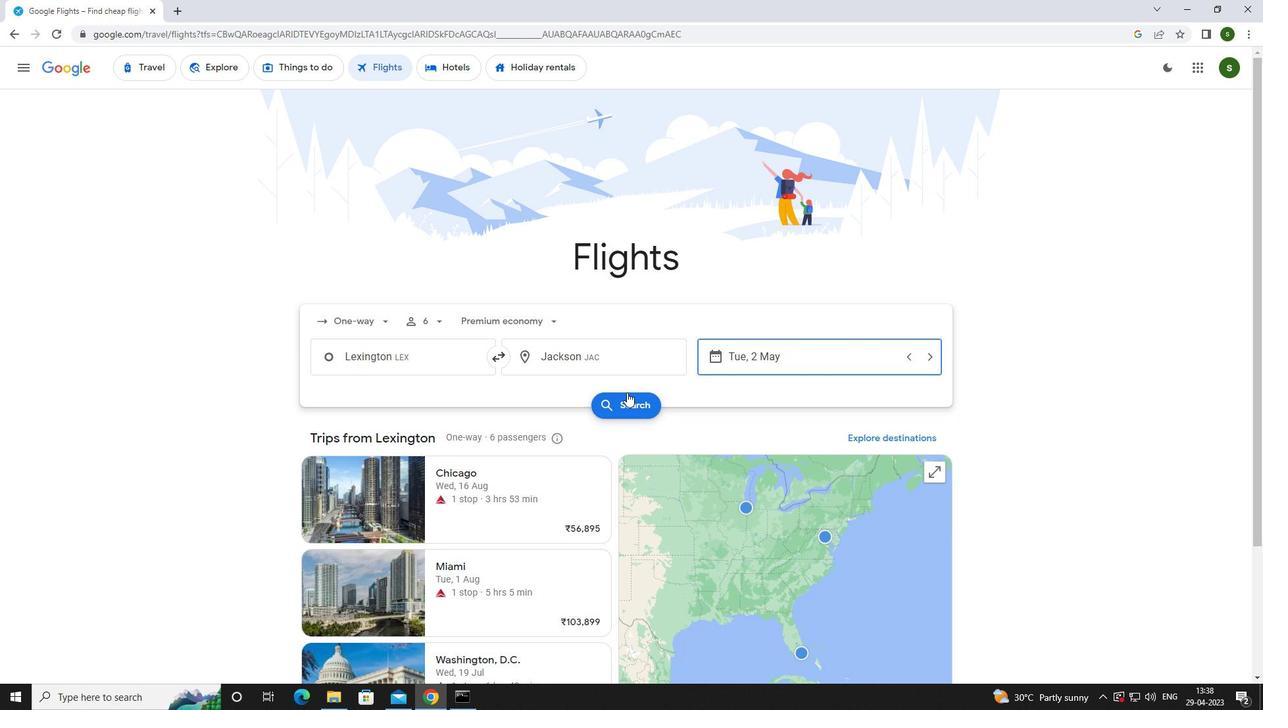 
Action: Mouse pressed left at (633, 406)
Screenshot: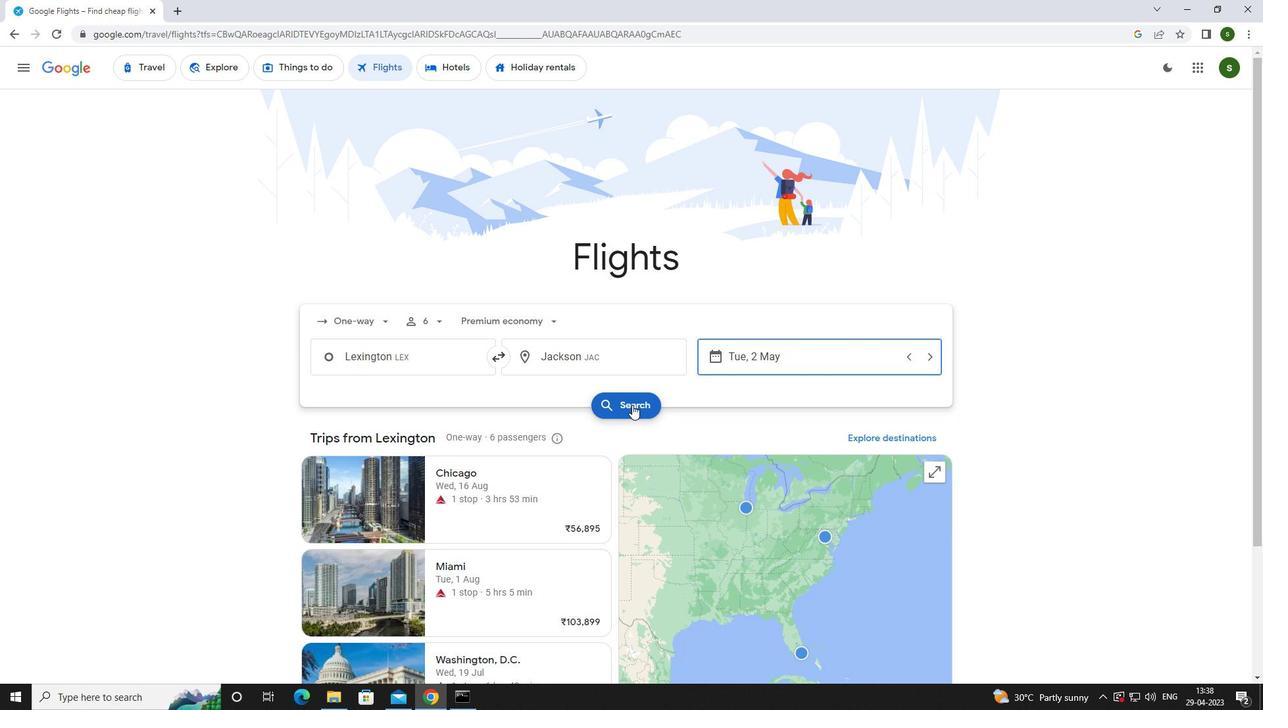 
Action: Mouse moved to (332, 188)
Screenshot: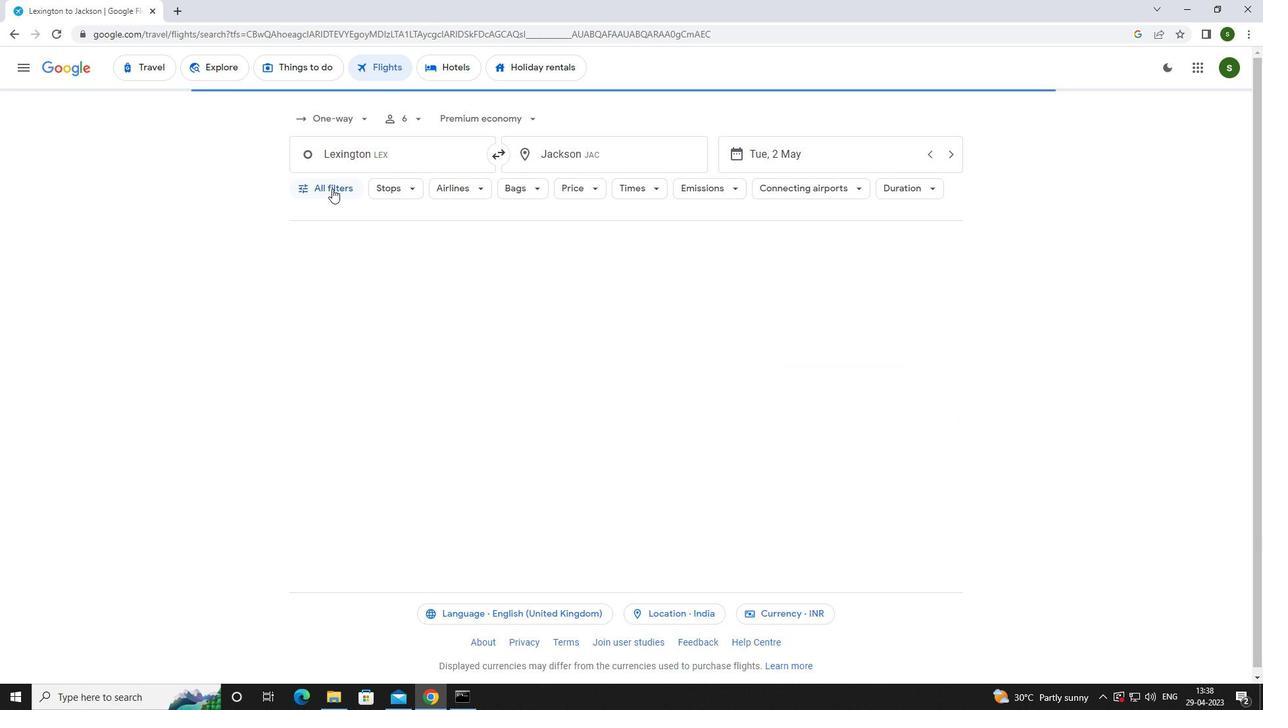 
Action: Mouse pressed left at (332, 188)
Screenshot: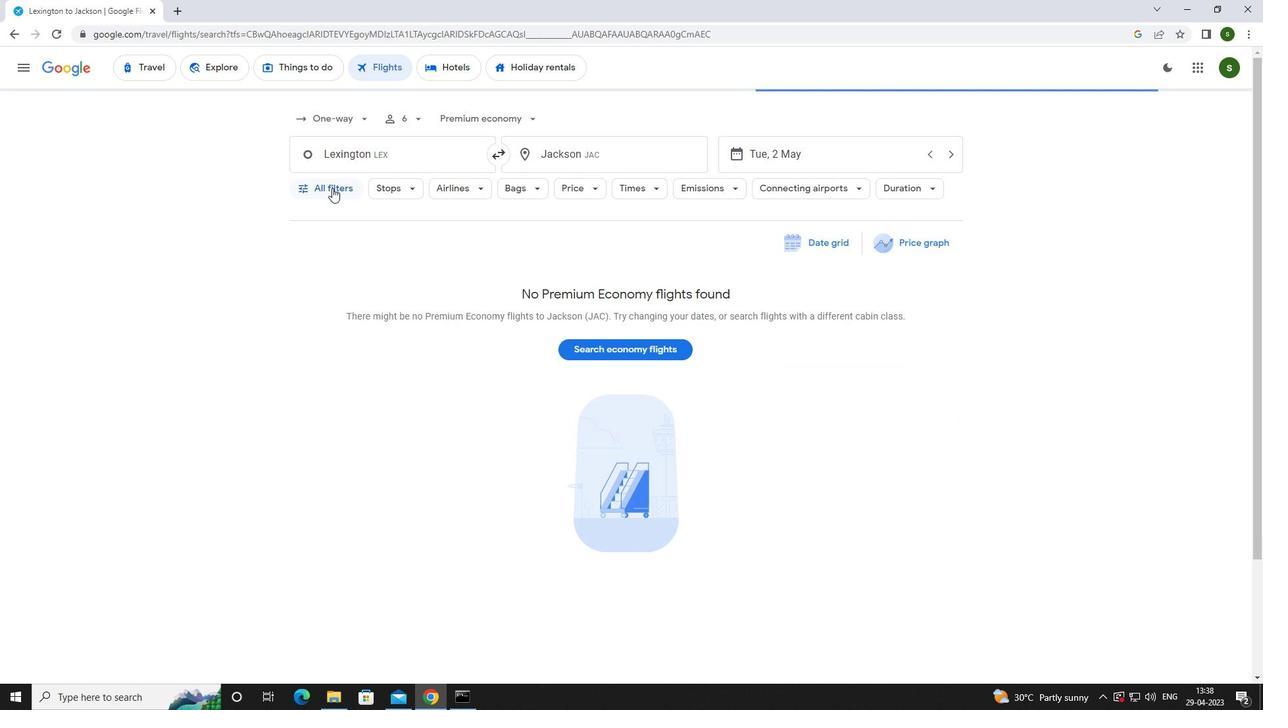 
Action: Mouse moved to (433, 357)
Screenshot: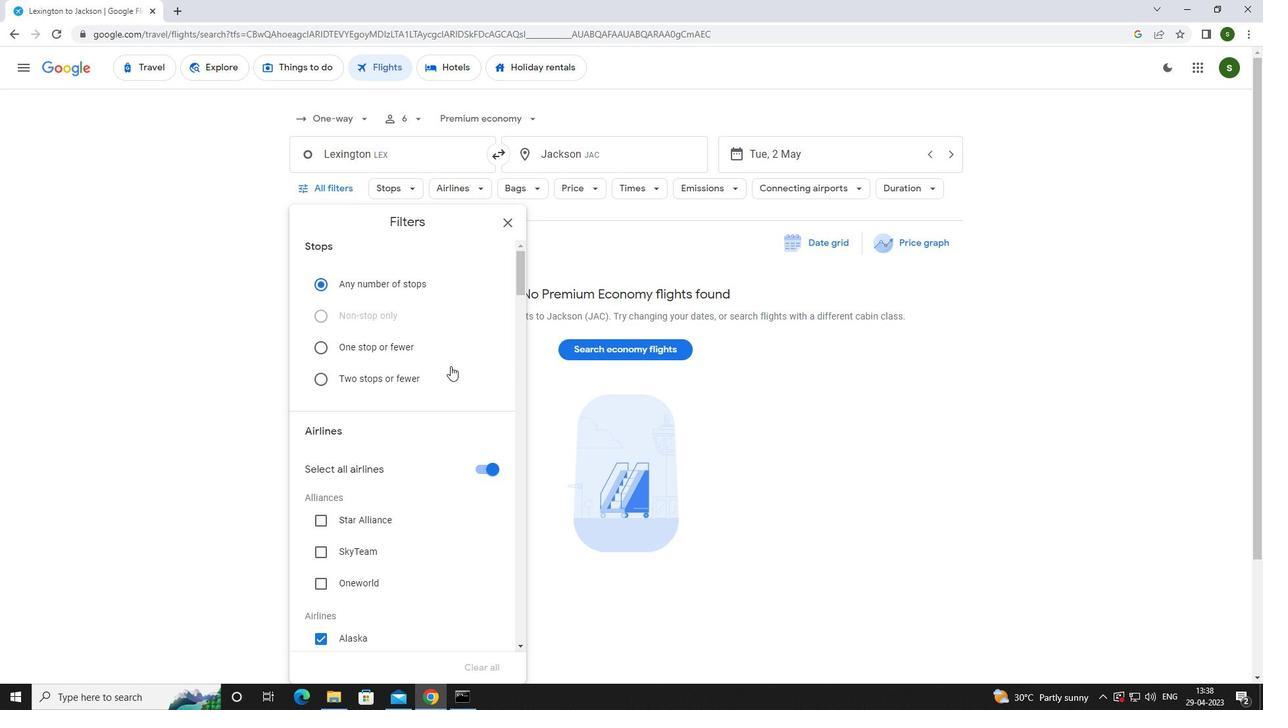 
Action: Mouse scrolled (433, 356) with delta (0, 0)
Screenshot: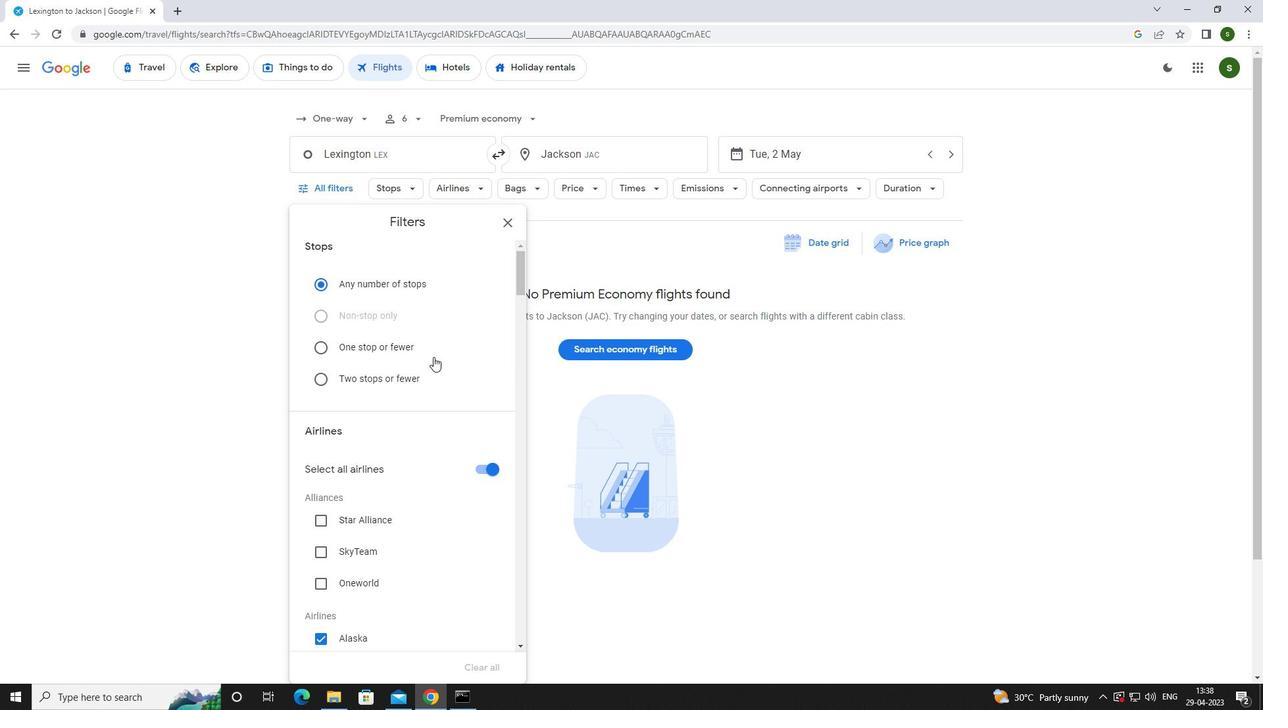 
Action: Mouse scrolled (433, 356) with delta (0, 0)
Screenshot: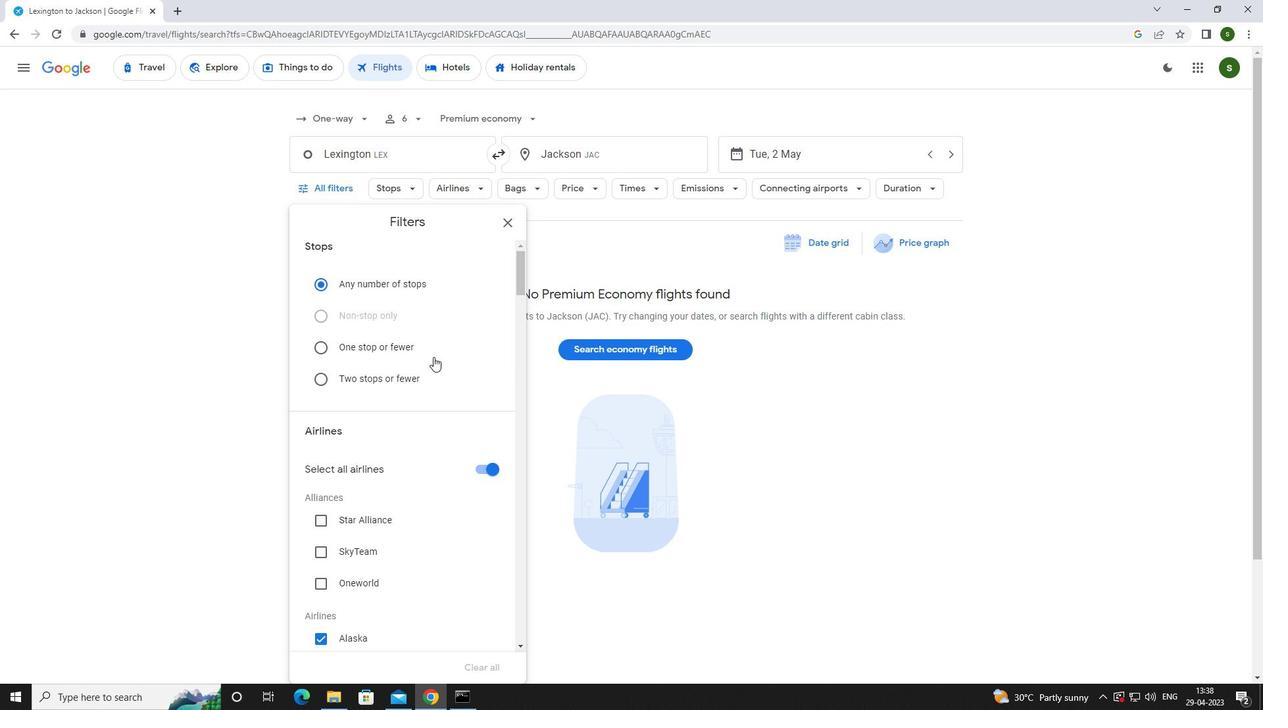 
Action: Mouse moved to (488, 338)
Screenshot: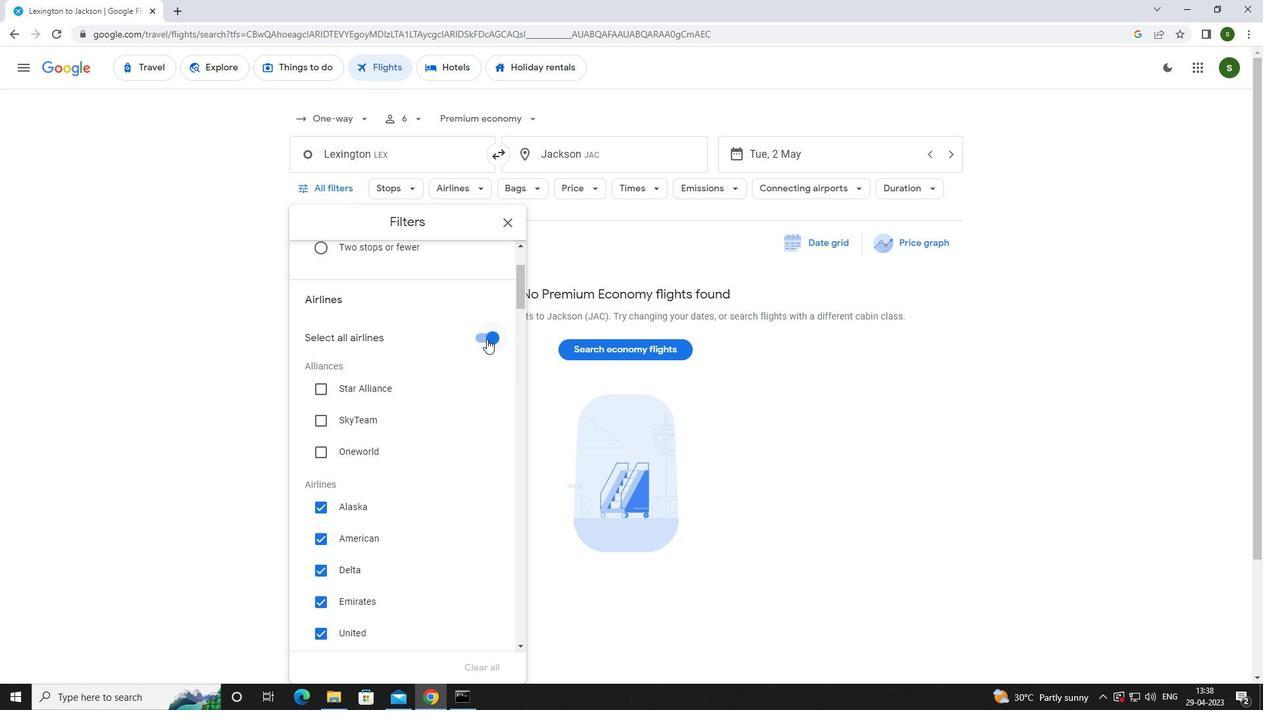 
Action: Mouse pressed left at (488, 338)
Screenshot: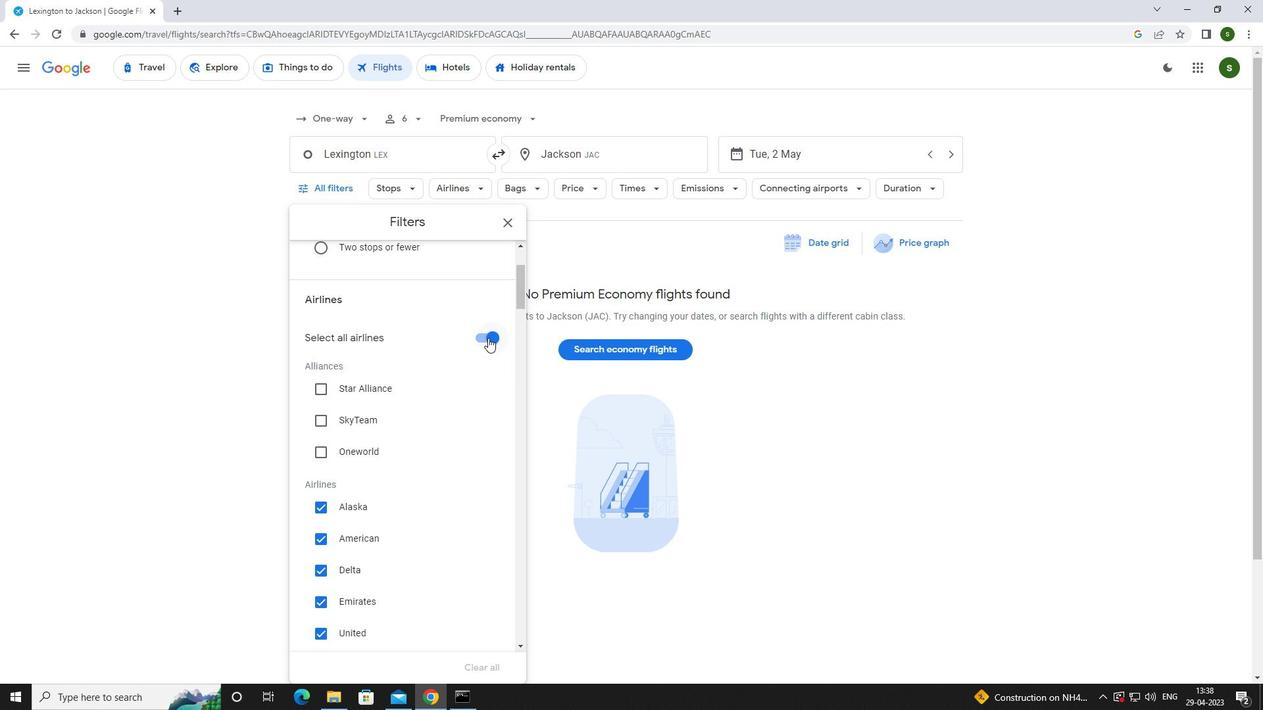 
Action: Mouse moved to (415, 369)
Screenshot: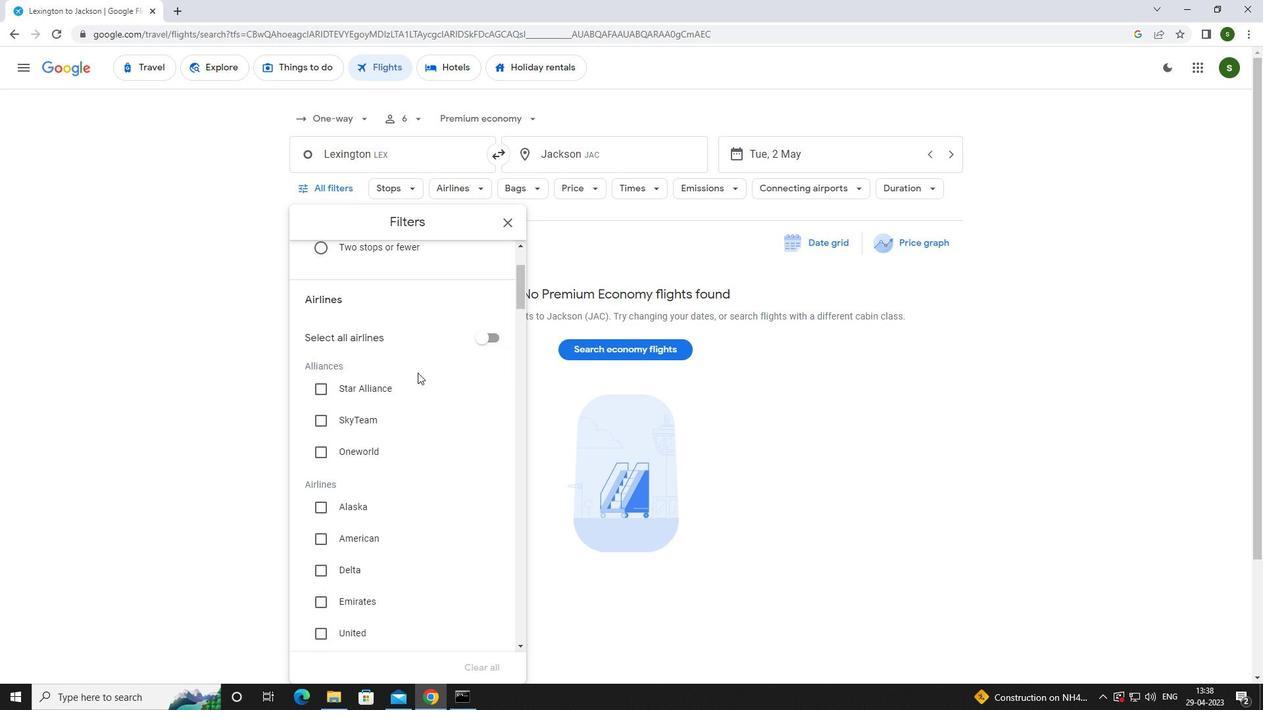 
Action: Mouse scrolled (415, 369) with delta (0, 0)
Screenshot: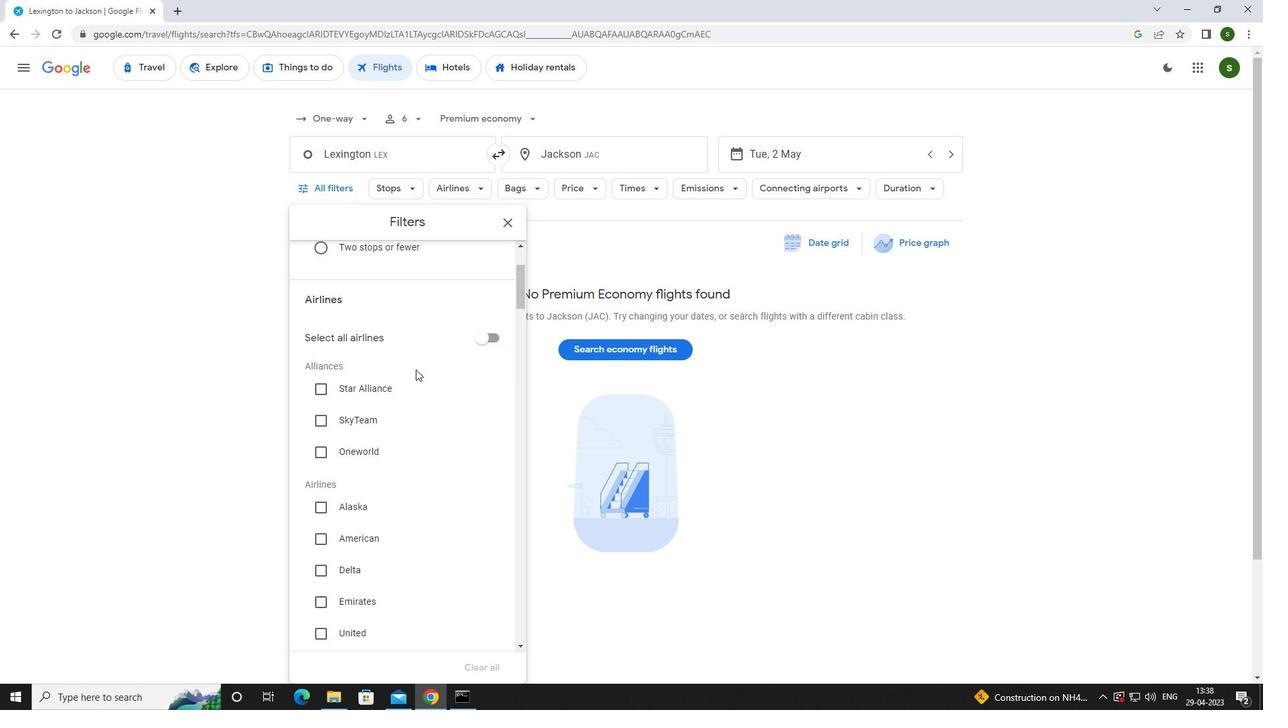 
Action: Mouse scrolled (415, 369) with delta (0, 0)
Screenshot: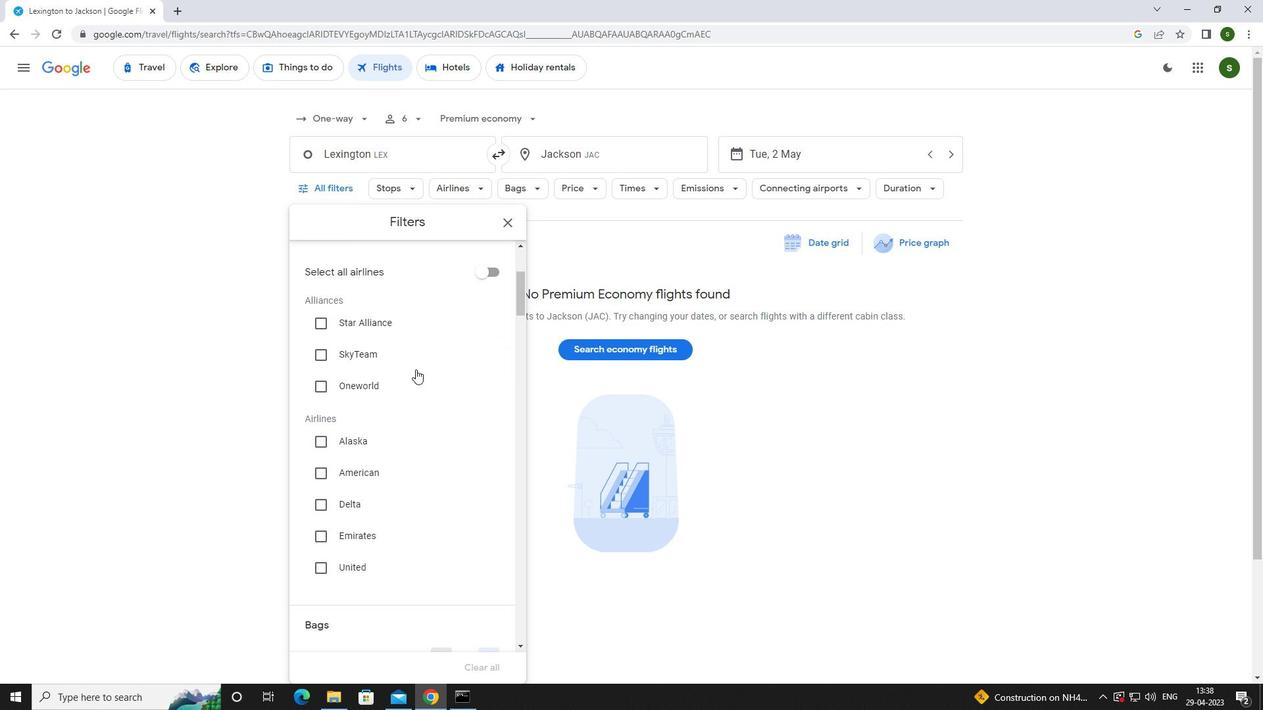 
Action: Mouse scrolled (415, 369) with delta (0, 0)
Screenshot: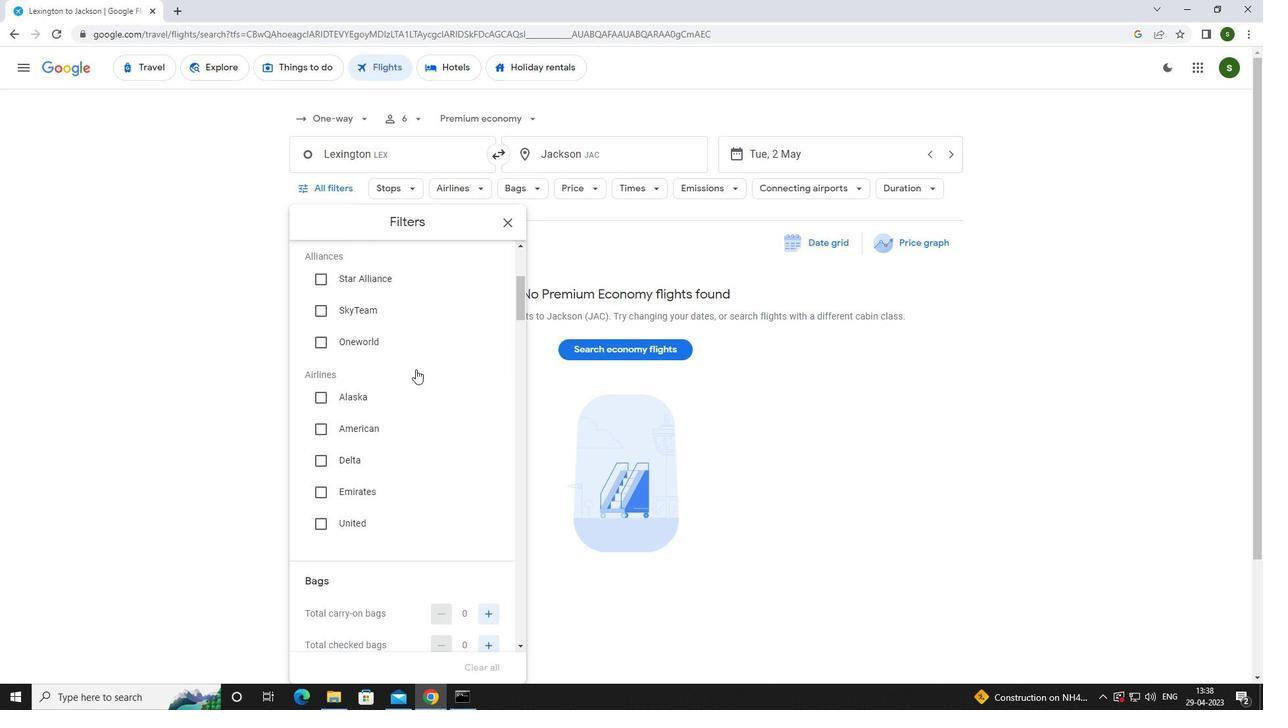 
Action: Mouse scrolled (415, 369) with delta (0, 0)
Screenshot: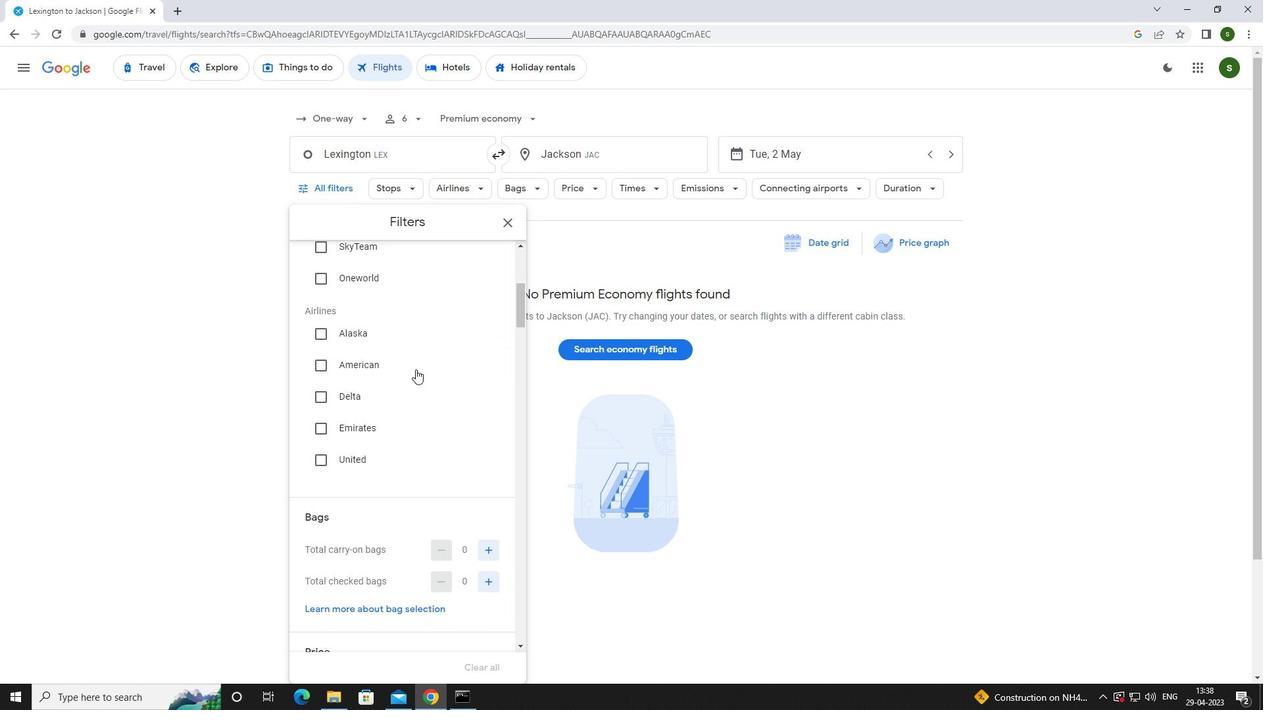 
Action: Mouse scrolled (415, 369) with delta (0, 0)
Screenshot: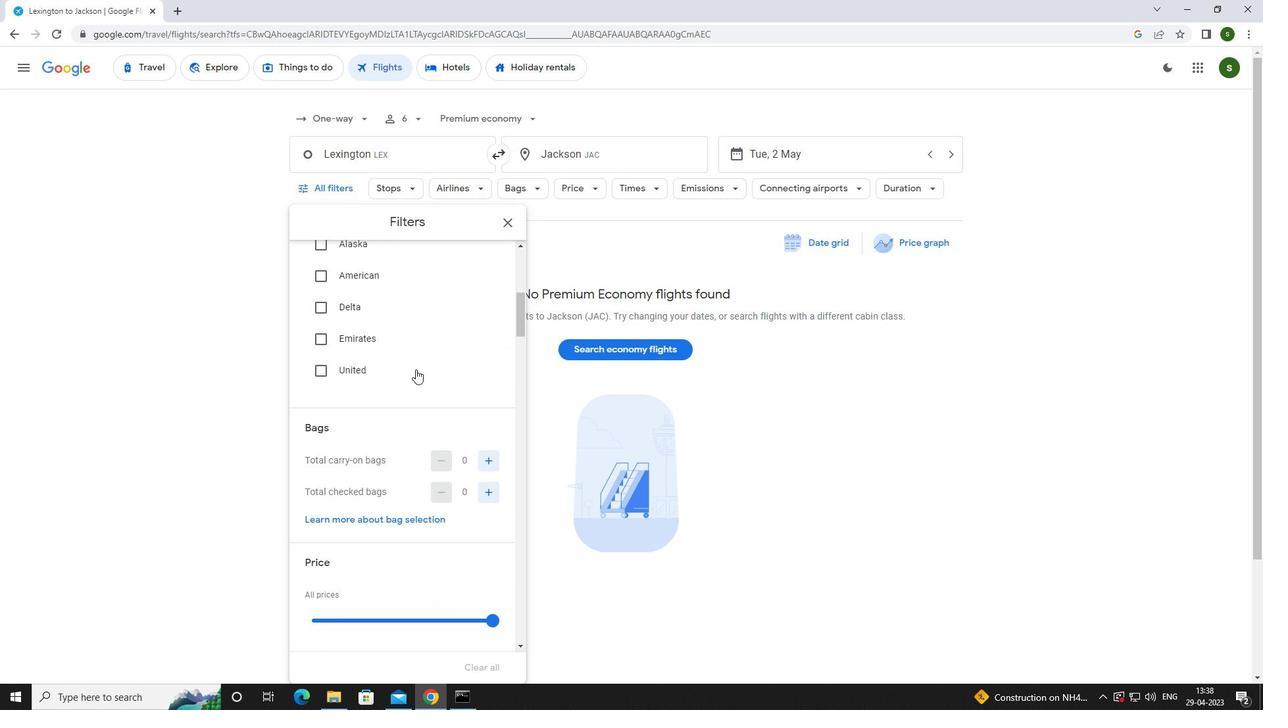 
Action: Mouse moved to (490, 394)
Screenshot: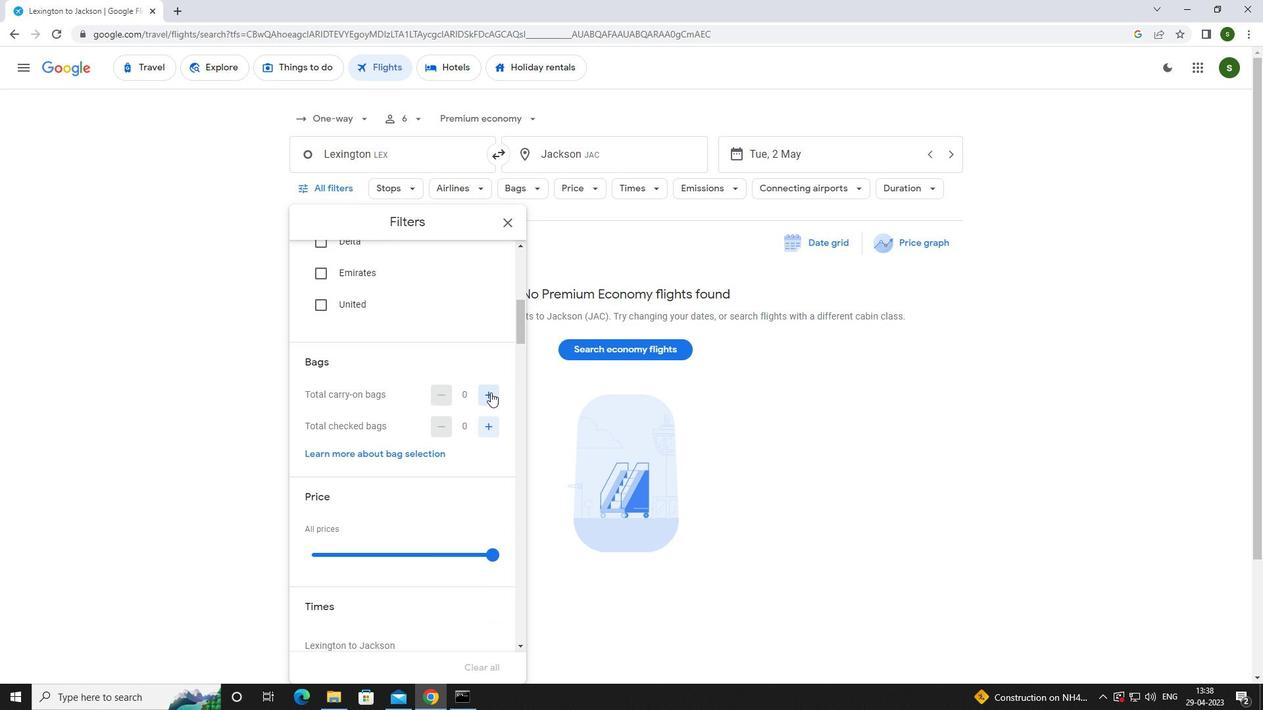
Action: Mouse pressed left at (490, 394)
Screenshot: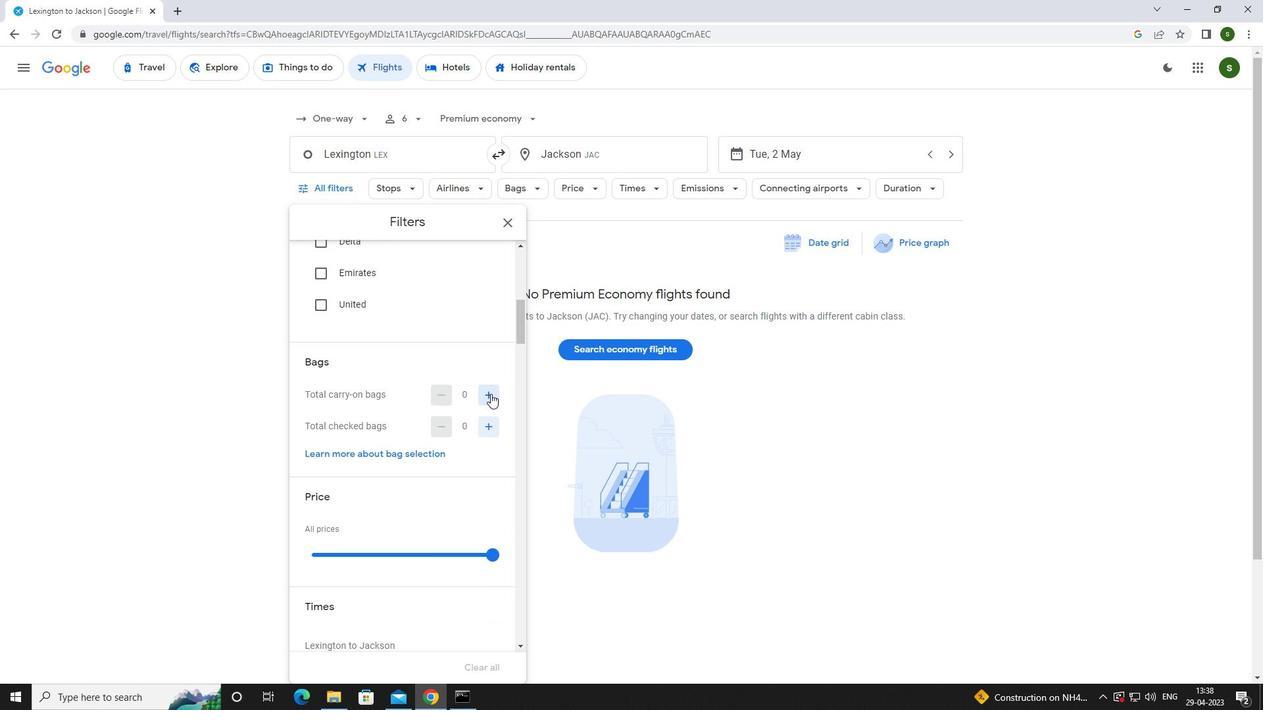 
Action: Mouse pressed left at (490, 394)
Screenshot: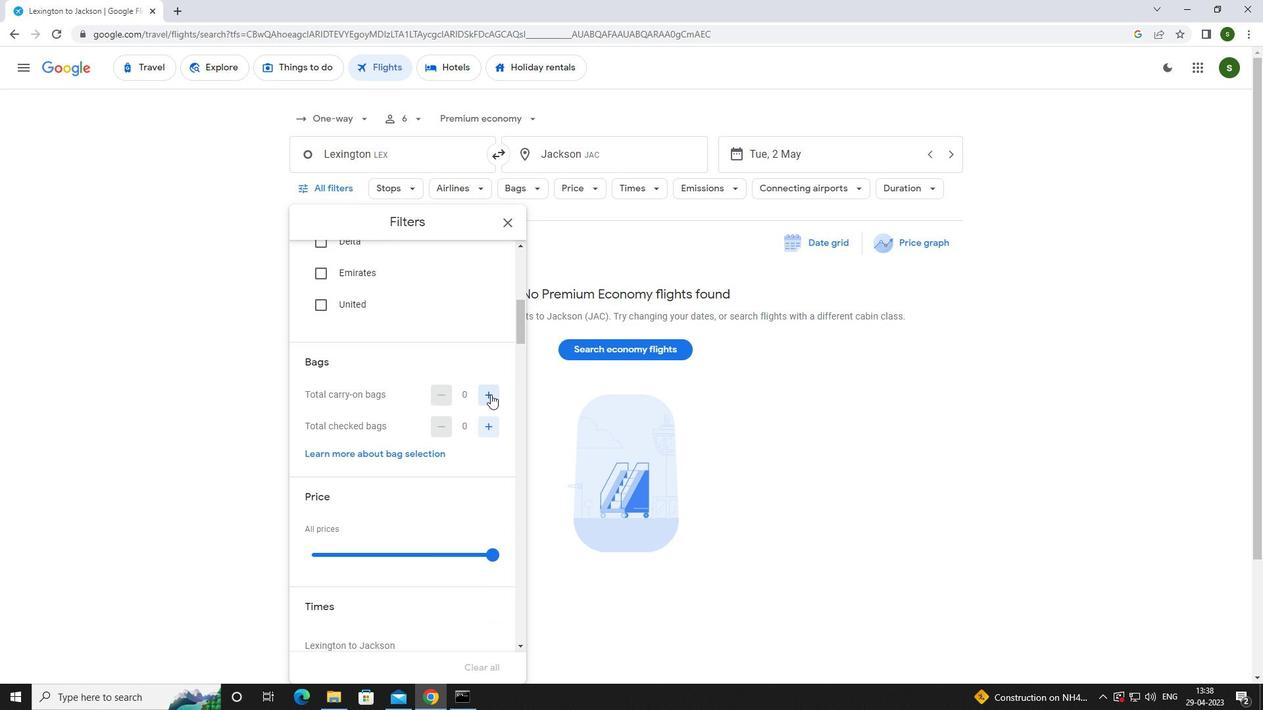 
Action: Mouse moved to (493, 427)
Screenshot: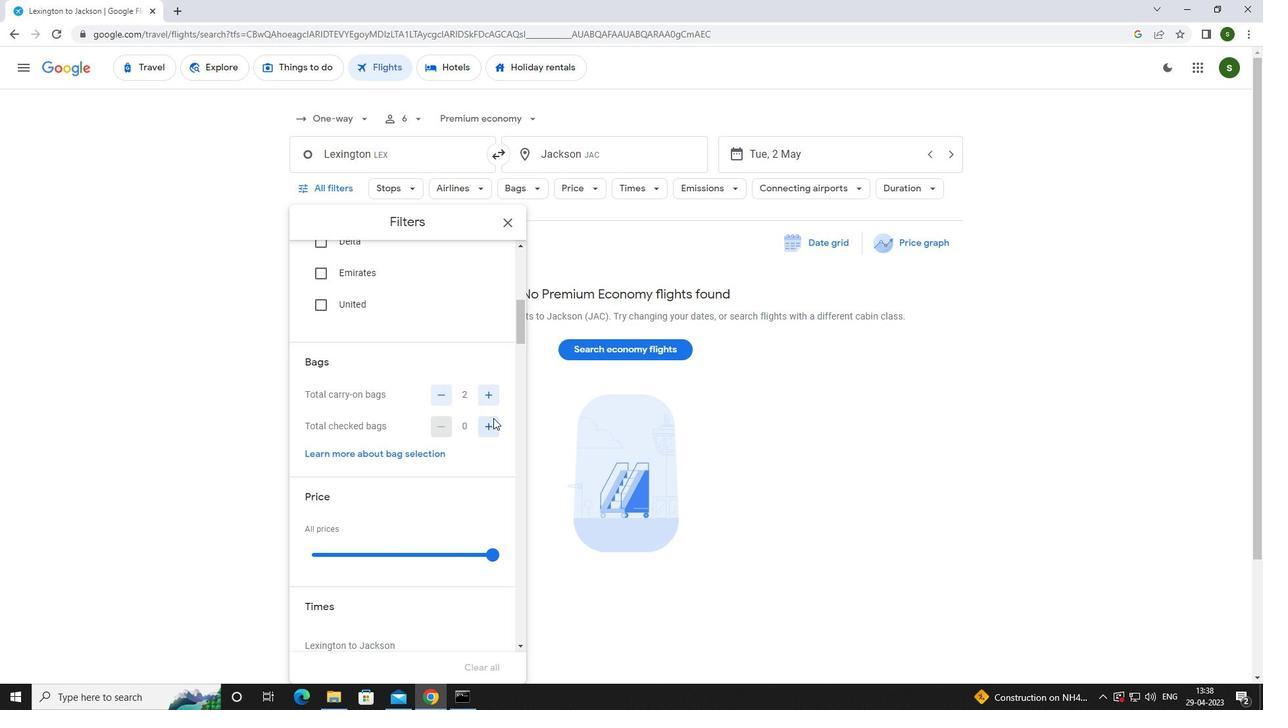 
Action: Mouse pressed left at (493, 427)
Screenshot: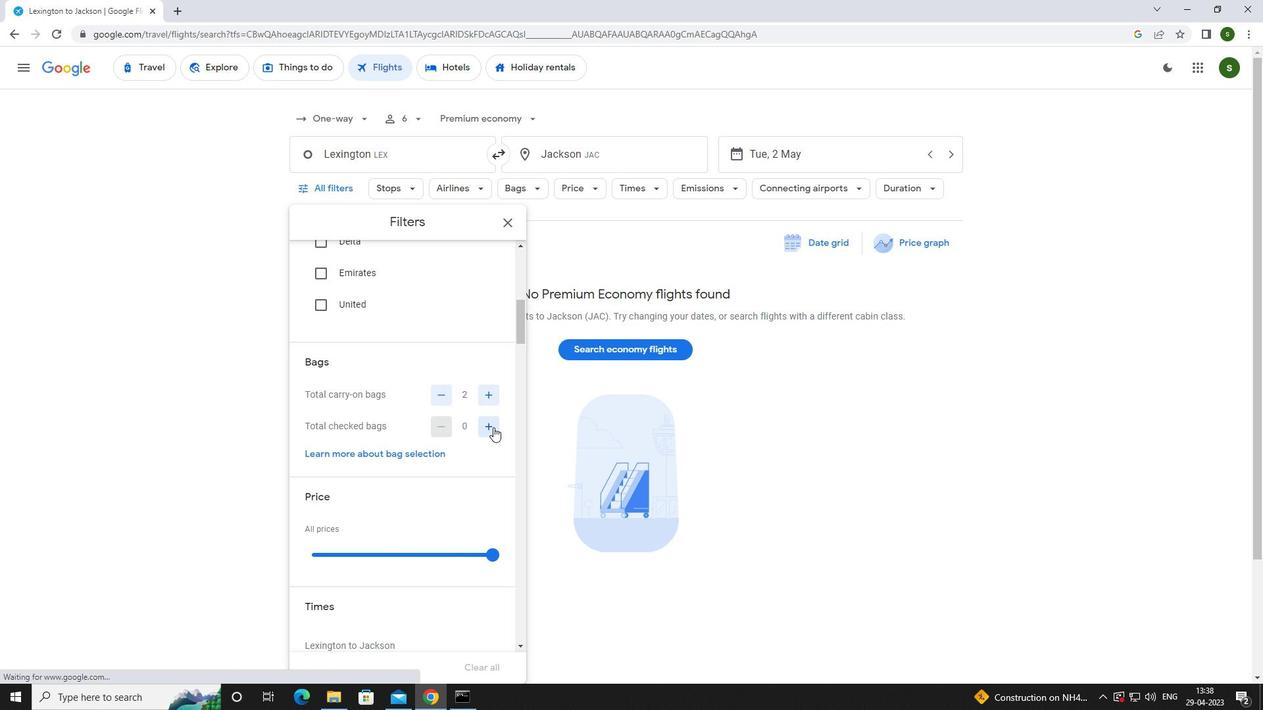 
Action: Mouse moved to (492, 555)
Screenshot: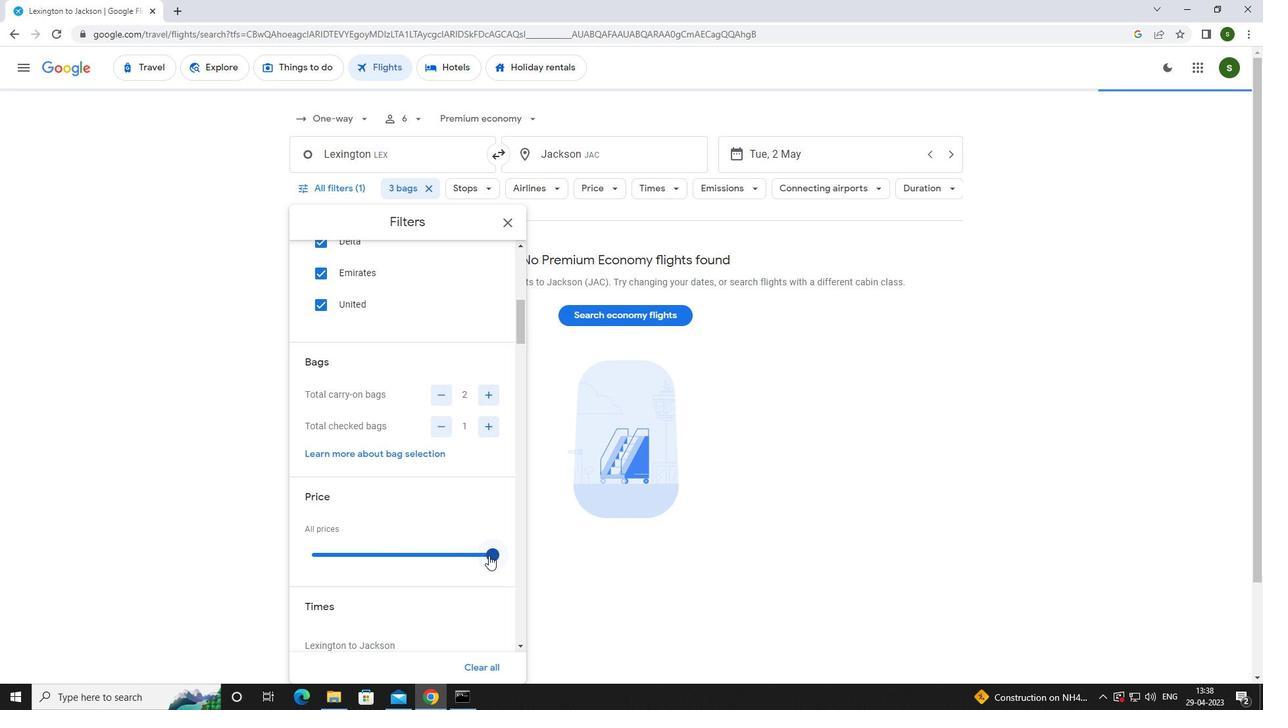 
Action: Mouse pressed left at (492, 555)
Screenshot: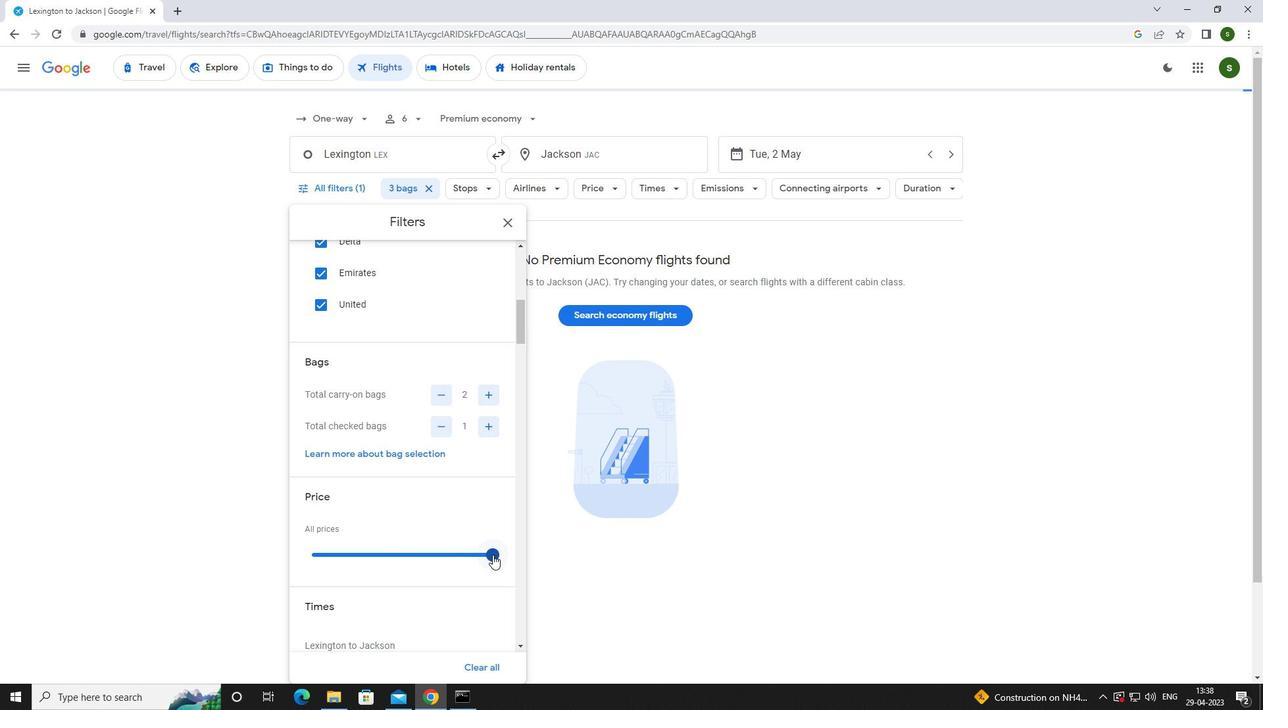 
Action: Mouse moved to (395, 521)
Screenshot: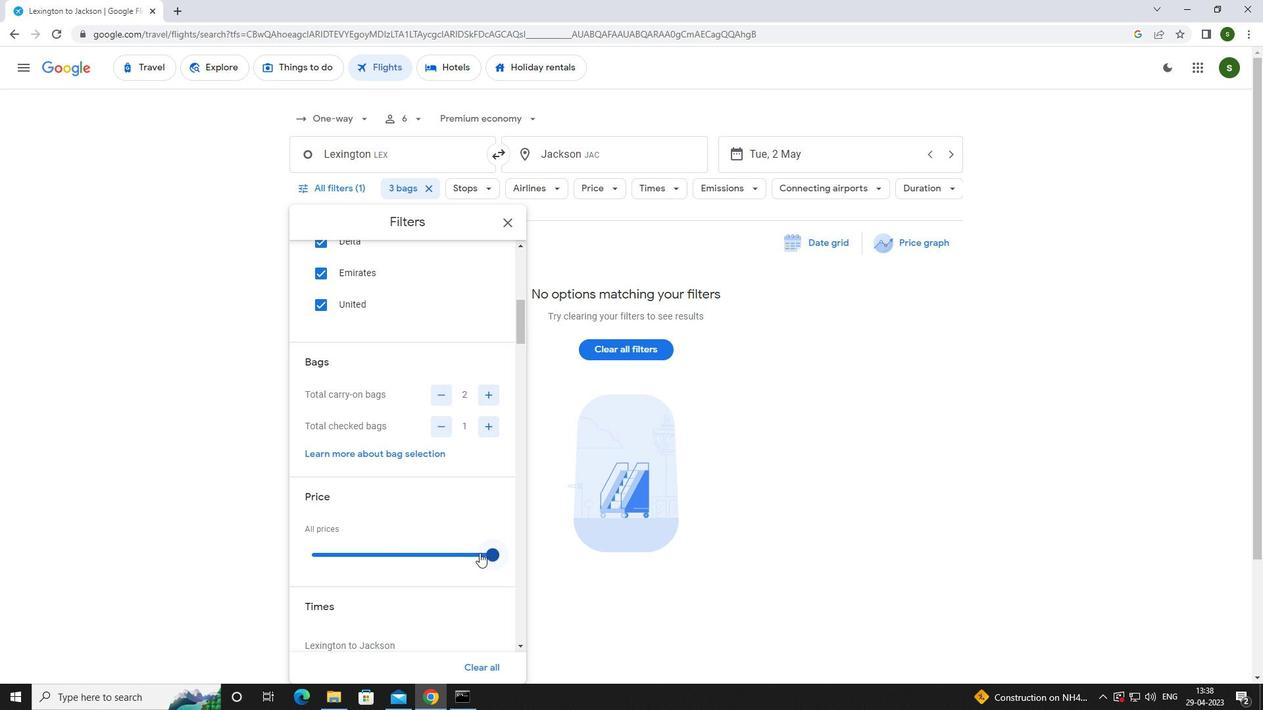 
Action: Mouse scrolled (395, 520) with delta (0, 0)
Screenshot: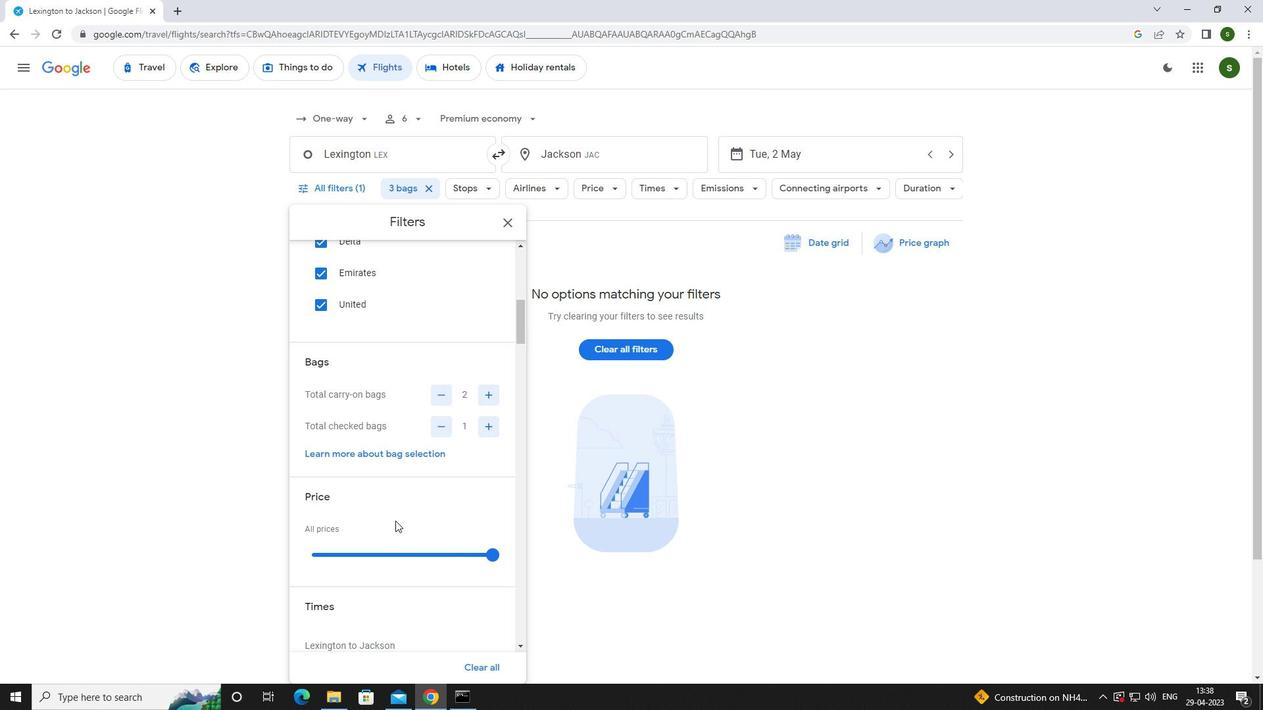 
Action: Mouse scrolled (395, 520) with delta (0, 0)
Screenshot: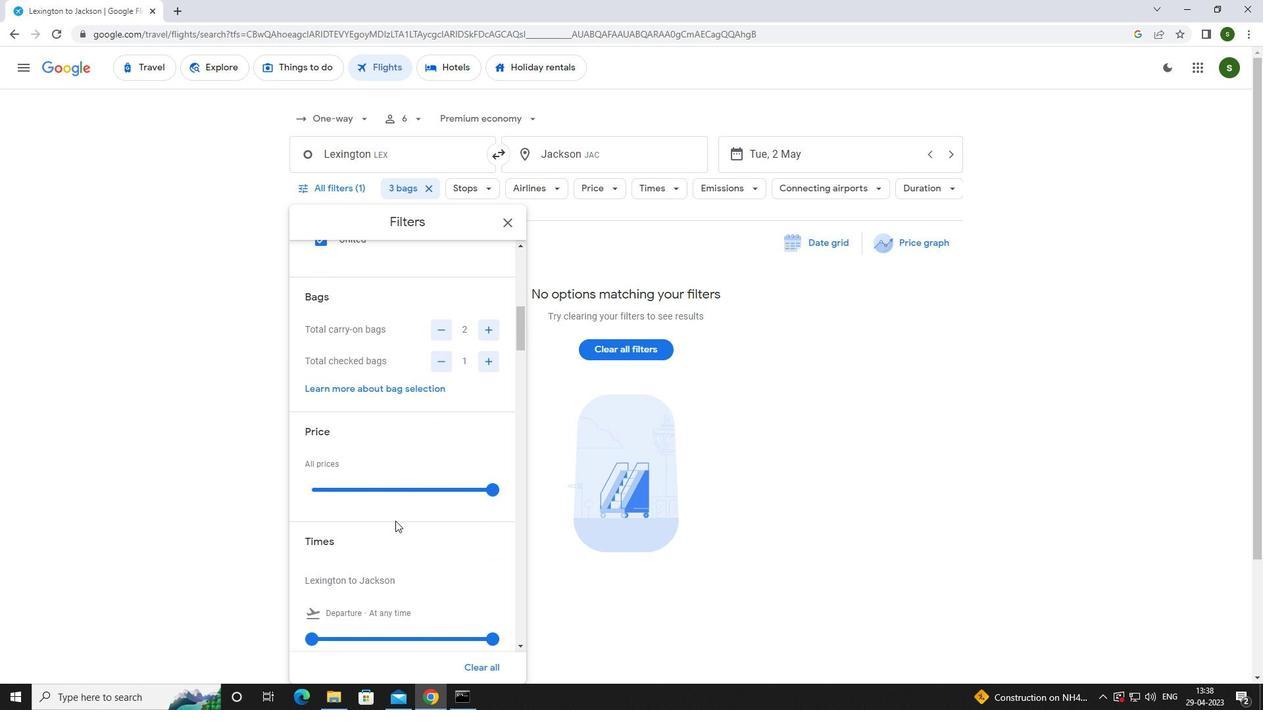 
Action: Mouse moved to (313, 570)
Screenshot: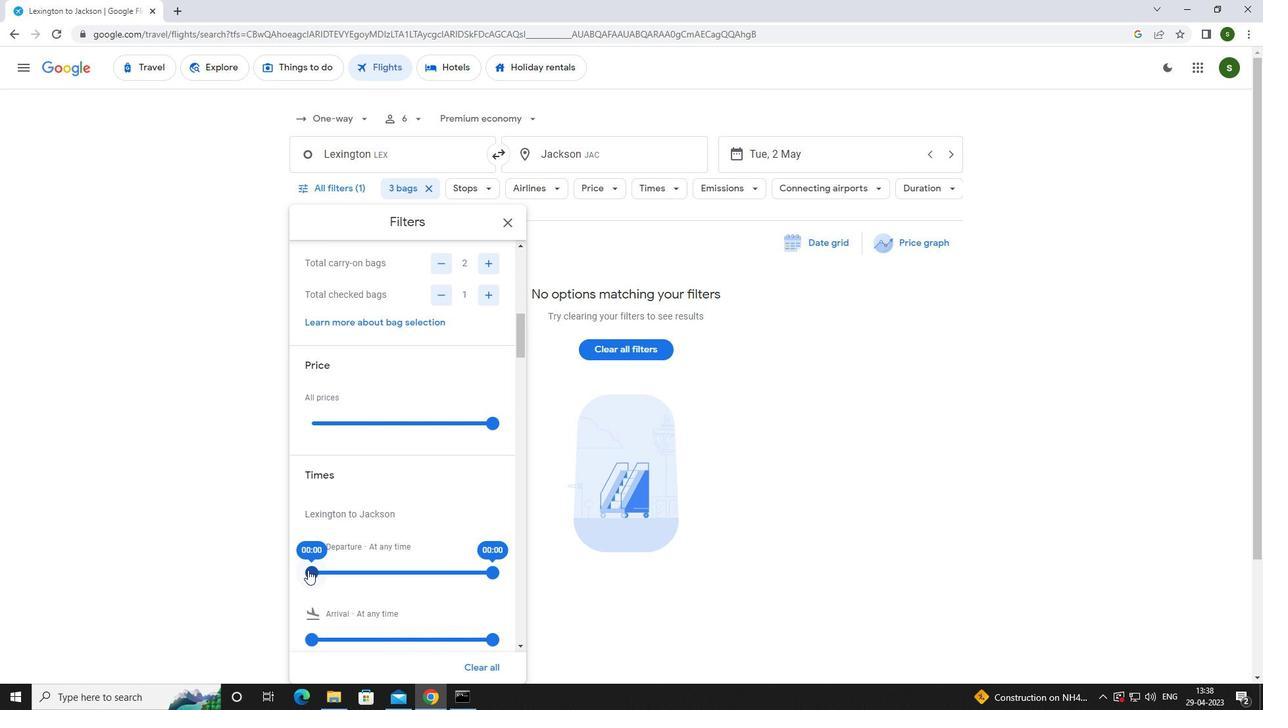 
Action: Mouse pressed left at (313, 570)
Screenshot: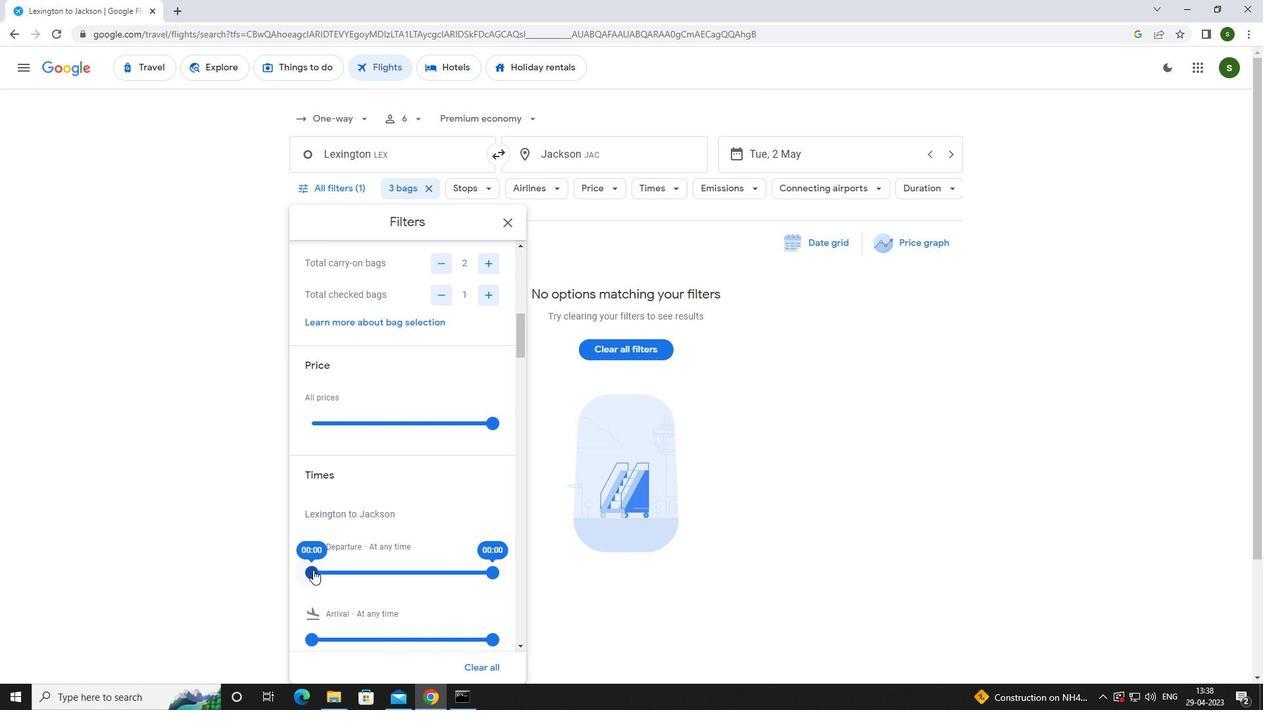 
Action: Mouse moved to (760, 495)
Screenshot: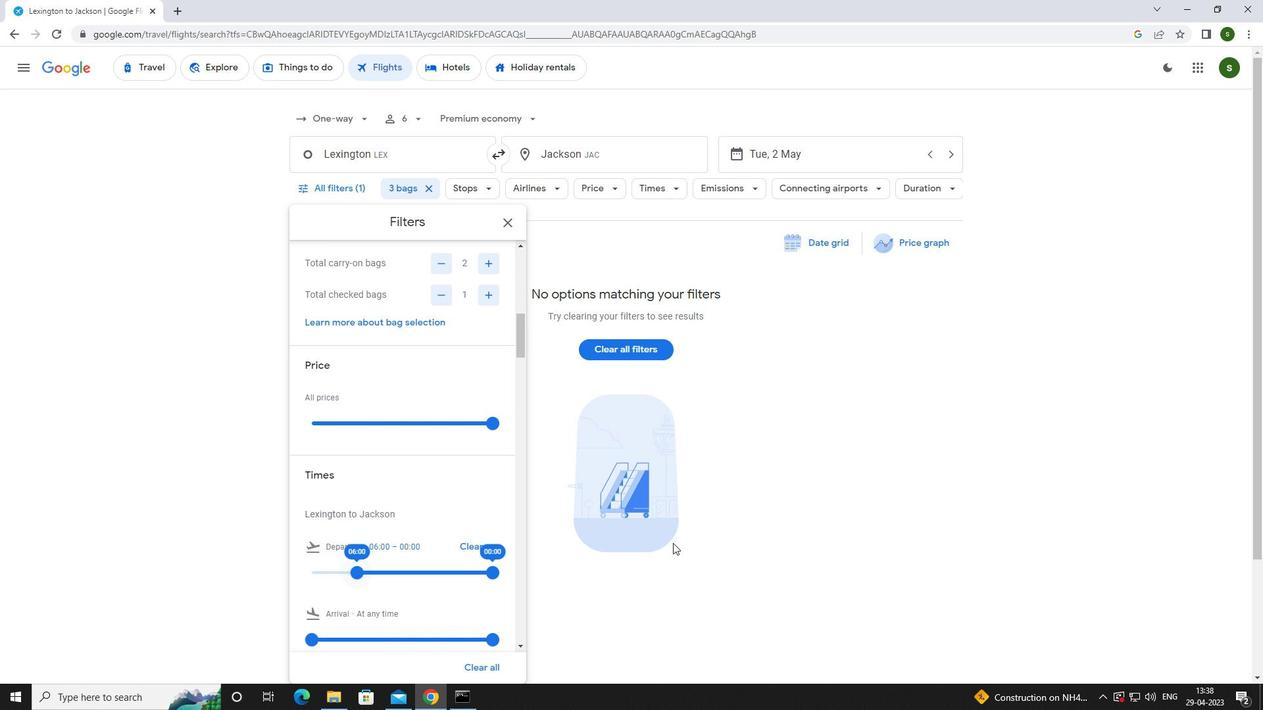 
Action: Mouse pressed left at (760, 495)
Screenshot: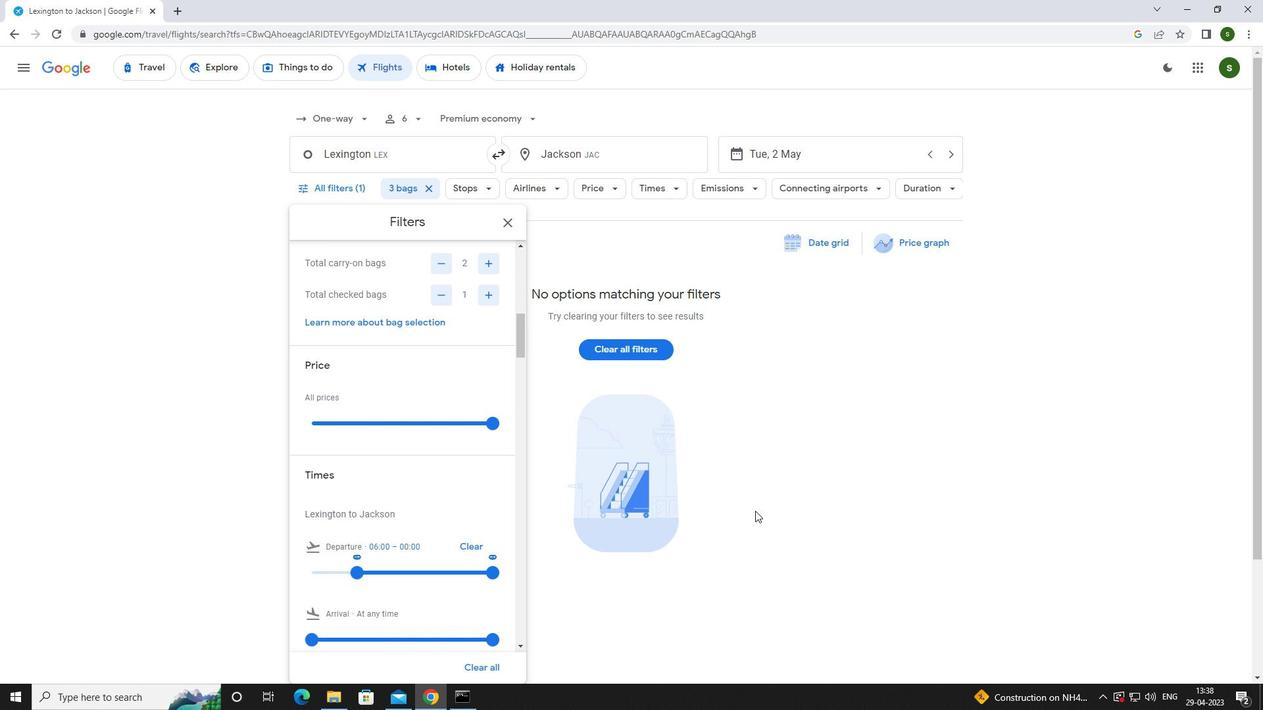 
Action: Mouse moved to (675, 467)
Screenshot: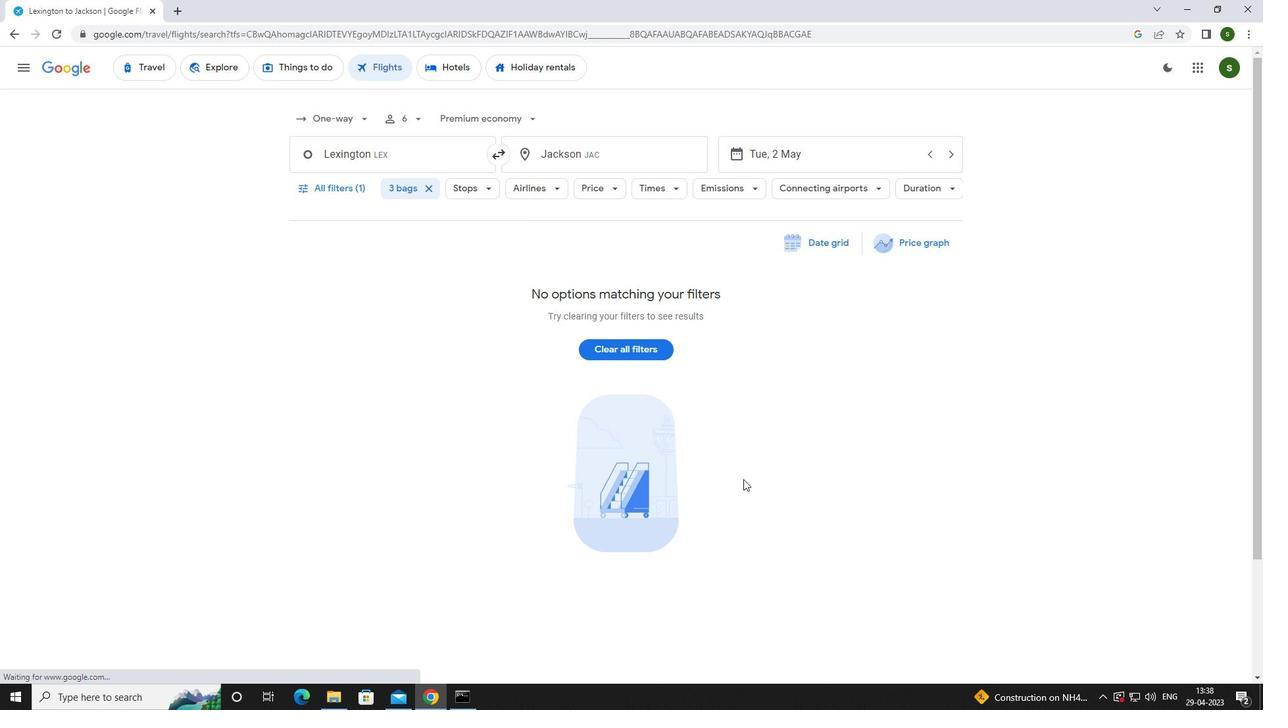 
